 Task: Look for space in Matsumoto, Japan from 3rd August, 2023 to 17th August, 2023 for 3 adults, 1 child in price range Rs.3000 to Rs.15000. Place can be entire place with 3 bedrooms having 4 beds and 2 bathrooms. Property type can be house, flat, guest house. Booking option can be shelf check-in. Required host language is English.
Action: Mouse moved to (427, 104)
Screenshot: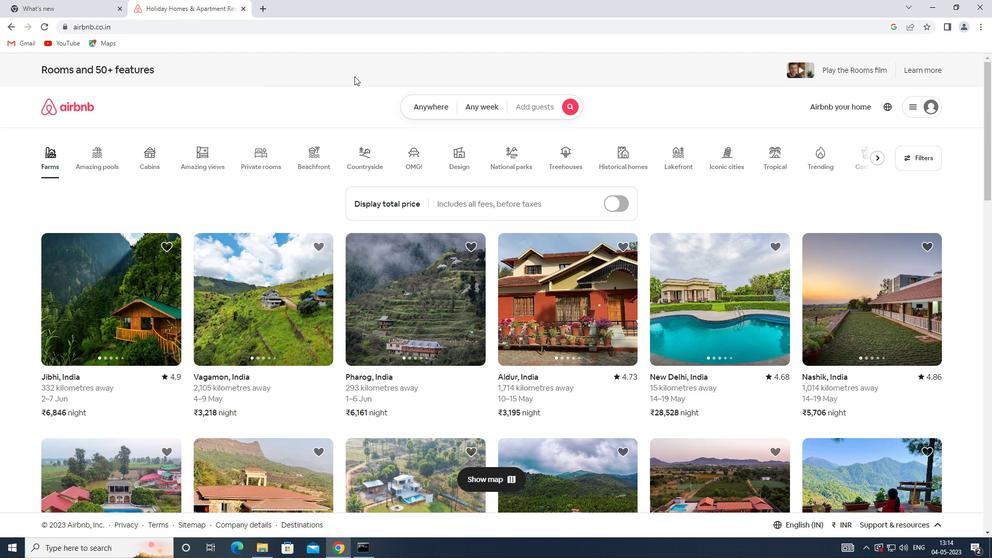 
Action: Mouse pressed left at (427, 104)
Screenshot: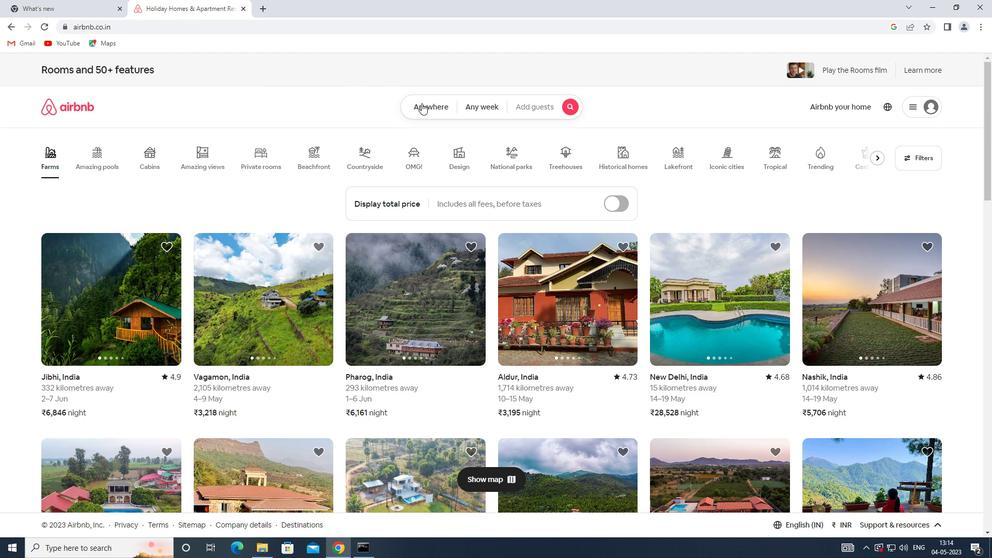 
Action: Mouse moved to (368, 137)
Screenshot: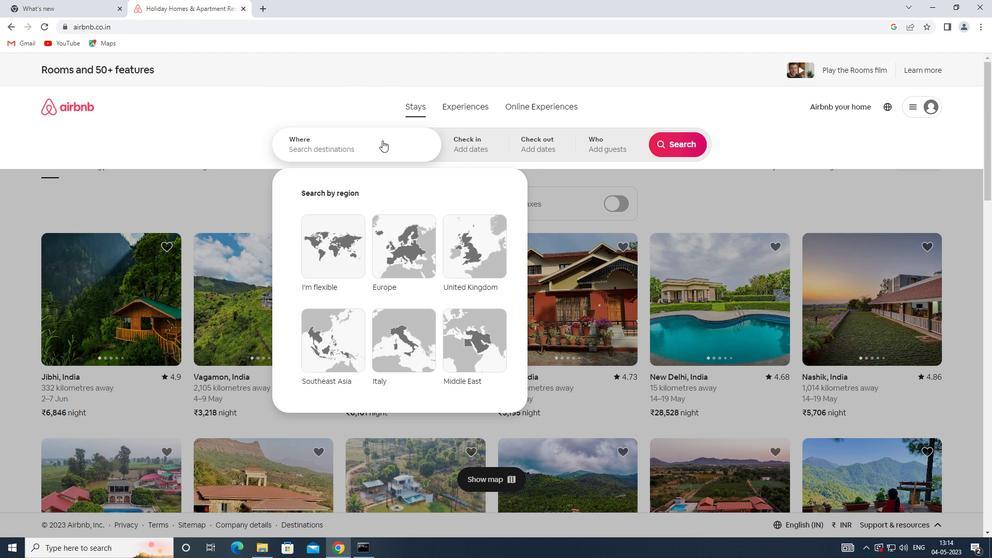 
Action: Mouse pressed left at (368, 137)
Screenshot: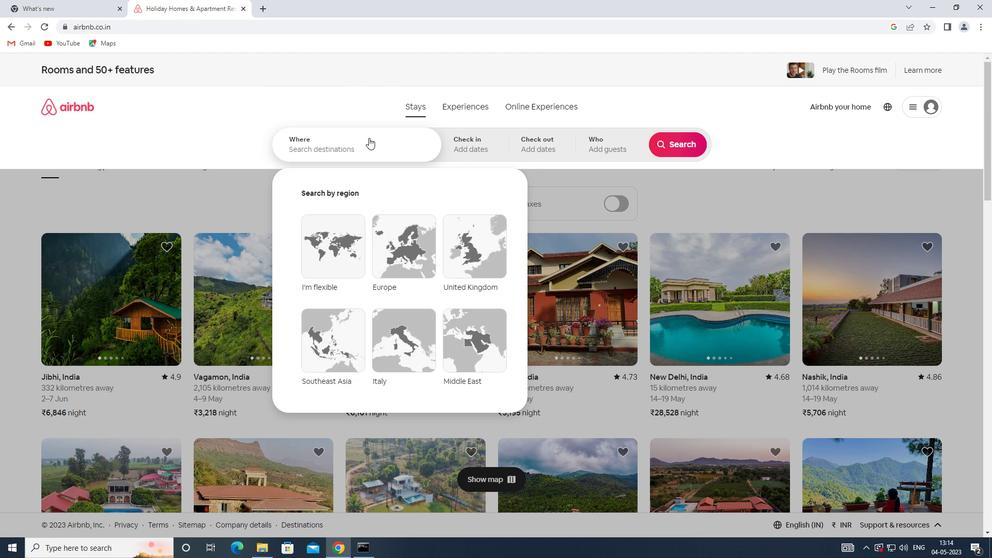 
Action: Key pressed <Key.shift>MATSUMOTO,<Key.shift>JAPAN
Screenshot: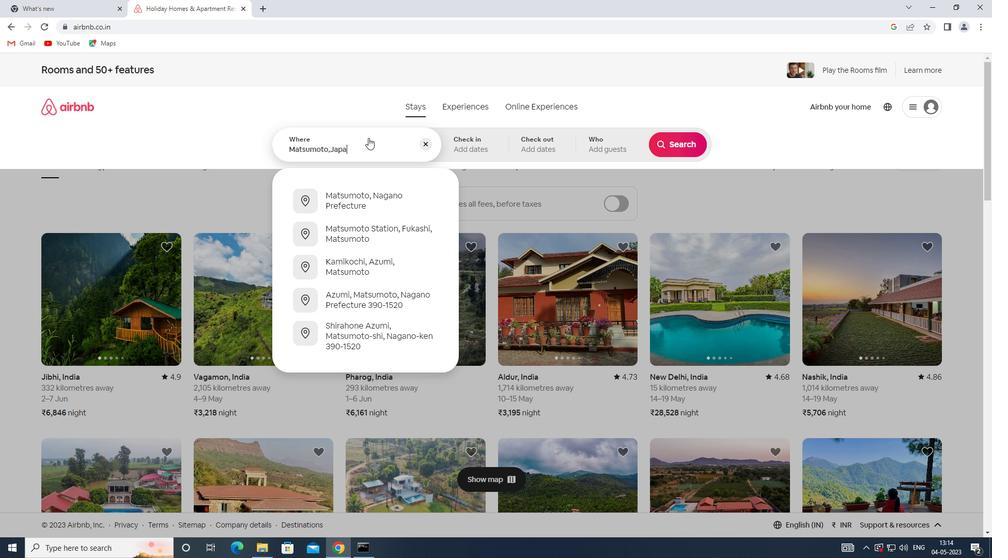 
Action: Mouse moved to (468, 142)
Screenshot: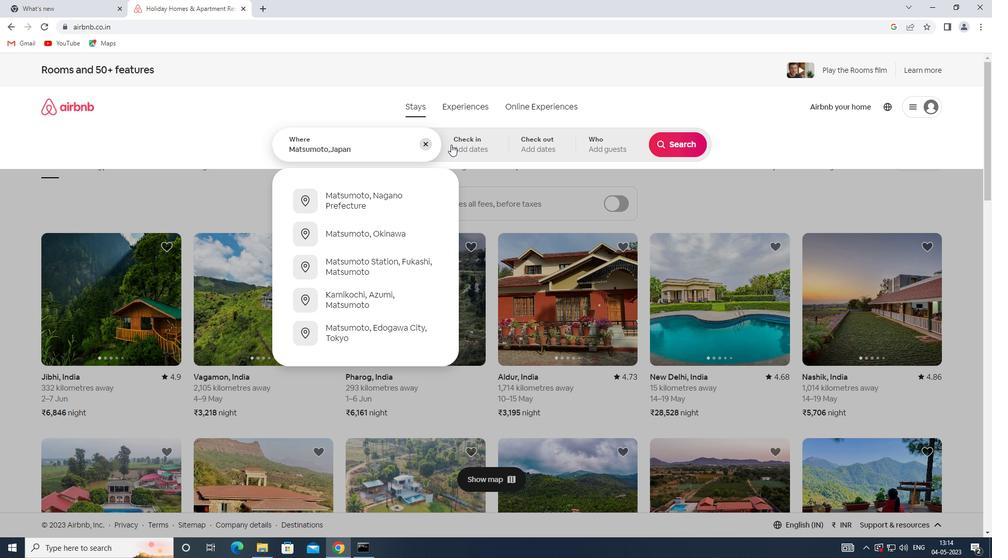 
Action: Mouse pressed left at (468, 142)
Screenshot: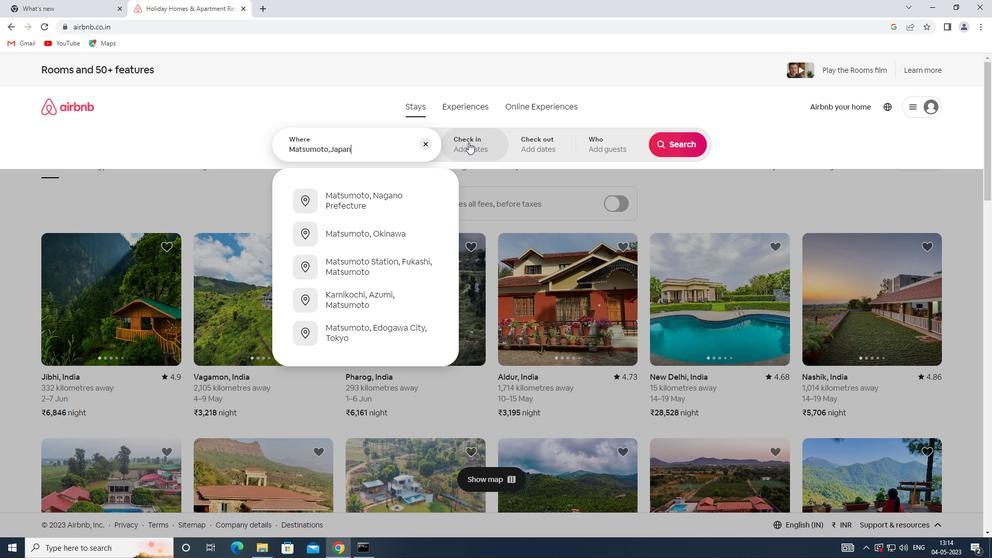 
Action: Mouse moved to (669, 227)
Screenshot: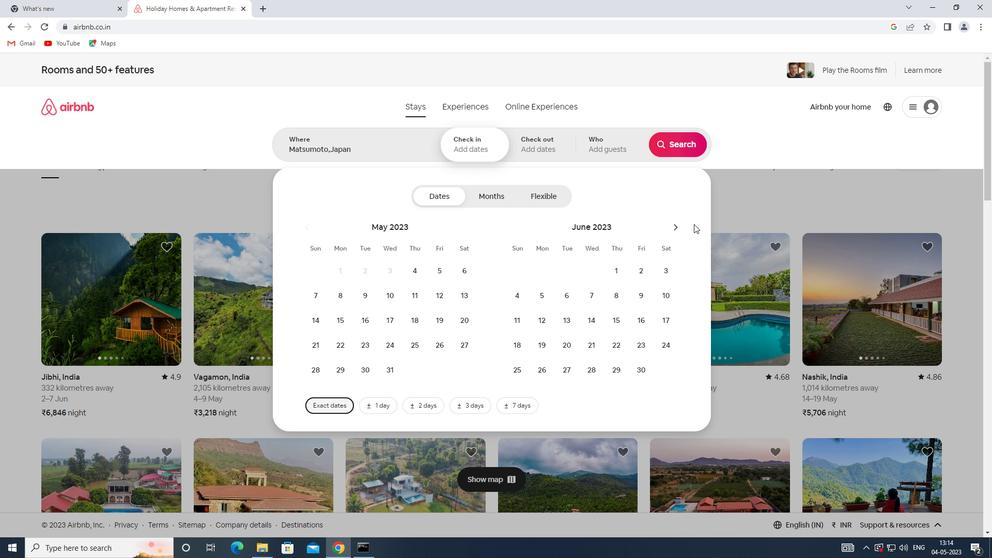 
Action: Mouse pressed left at (669, 227)
Screenshot: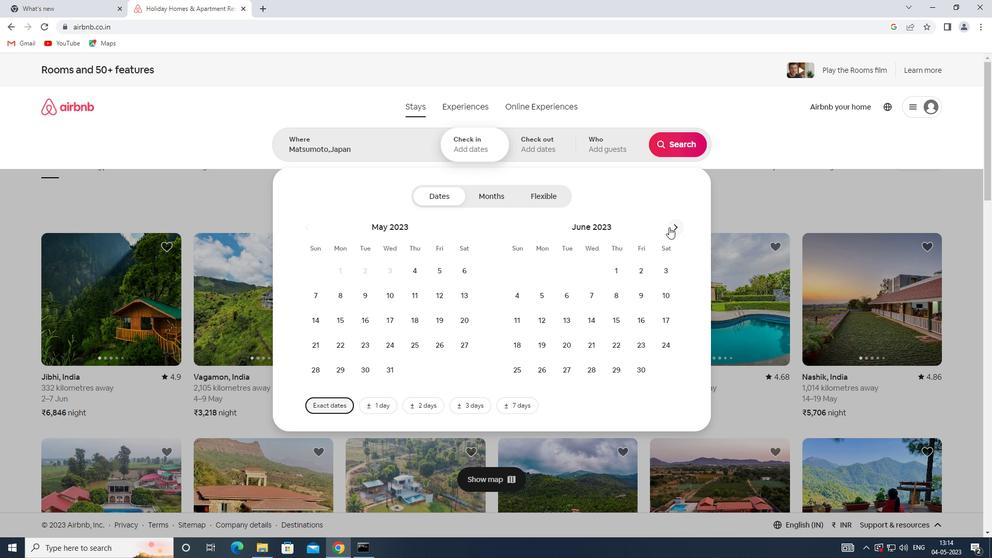
Action: Mouse pressed left at (669, 227)
Screenshot: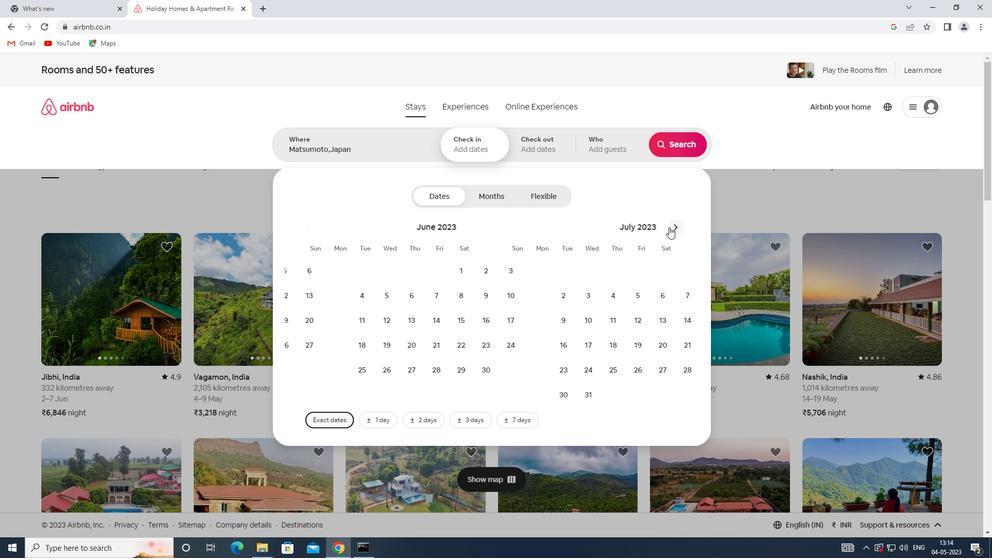 
Action: Mouse moved to (624, 272)
Screenshot: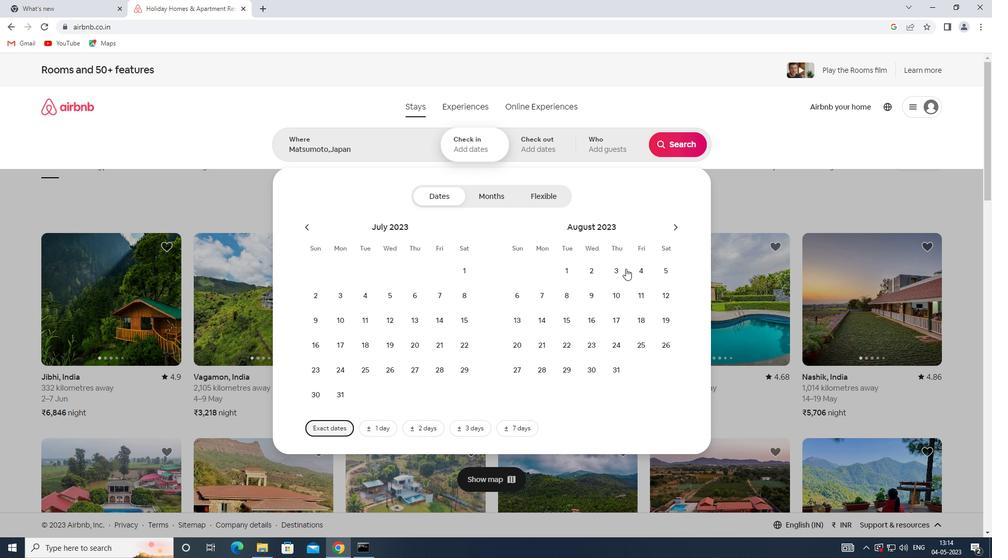 
Action: Mouse pressed left at (624, 272)
Screenshot: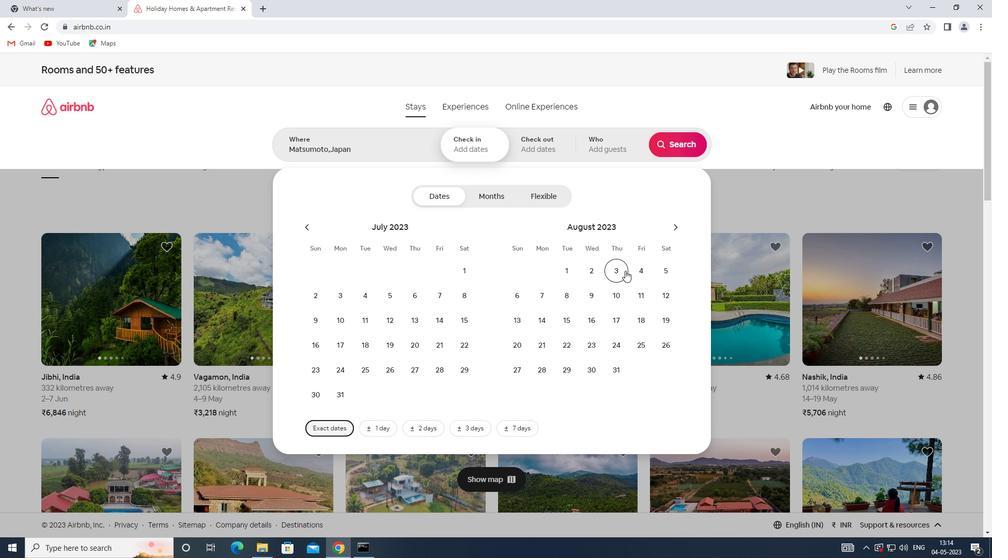 
Action: Mouse moved to (615, 318)
Screenshot: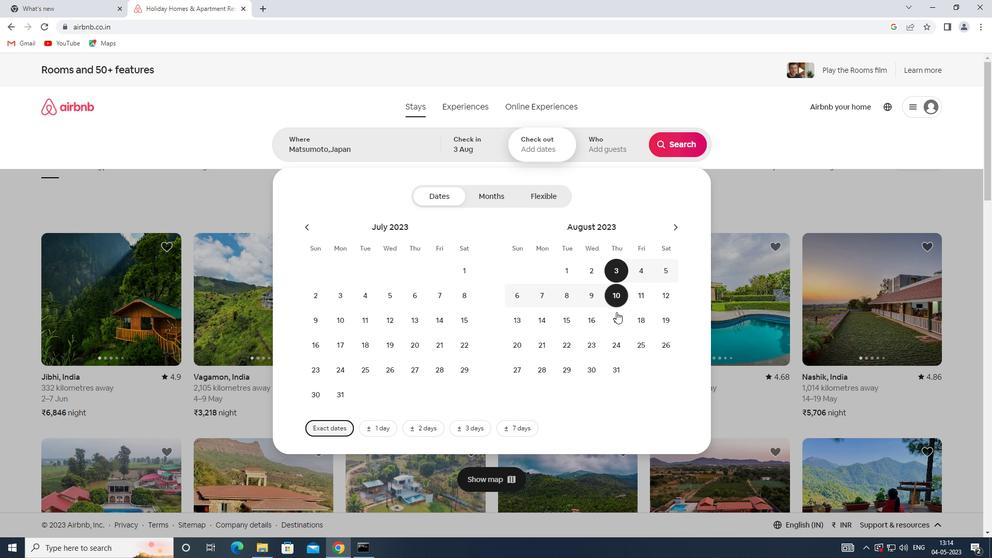 
Action: Mouse pressed left at (615, 318)
Screenshot: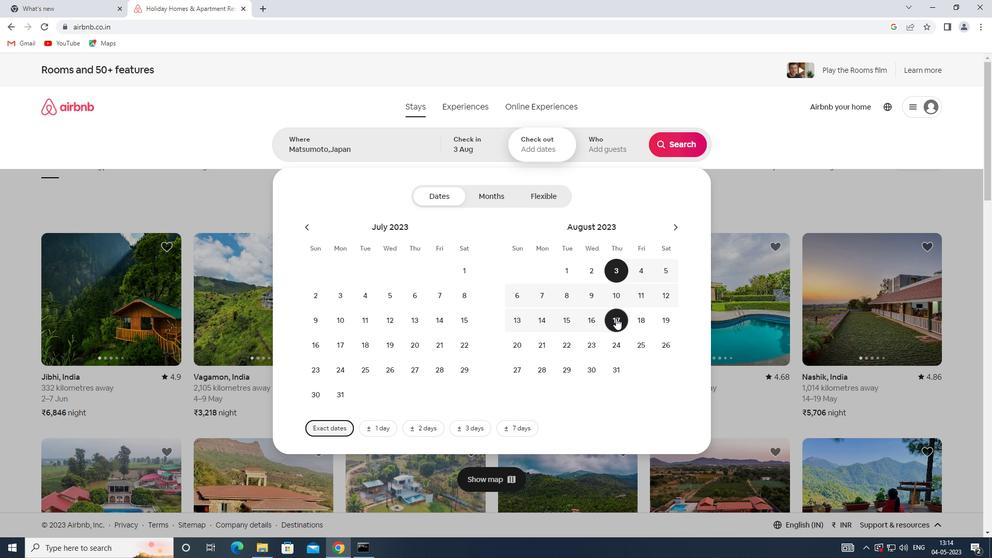 
Action: Mouse moved to (633, 156)
Screenshot: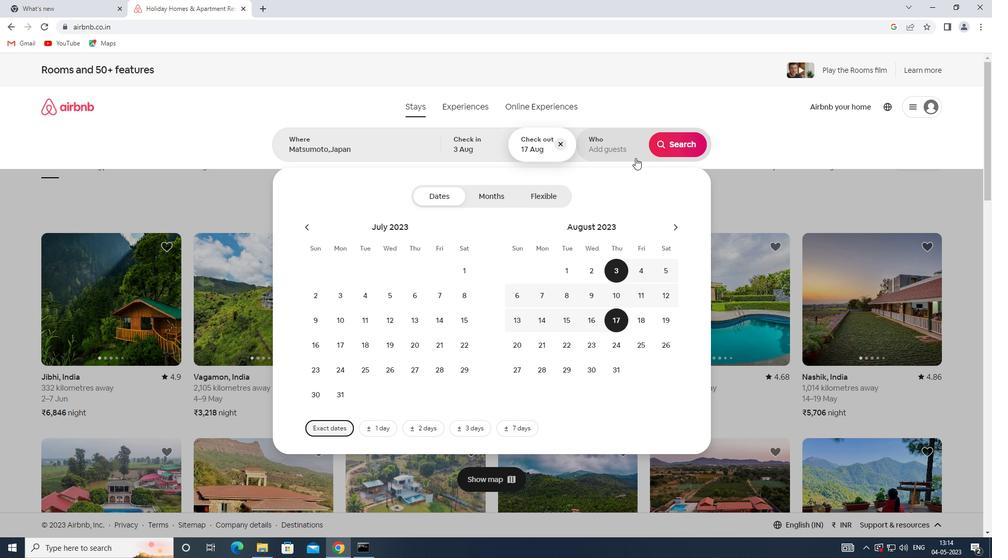 
Action: Mouse pressed left at (633, 156)
Screenshot: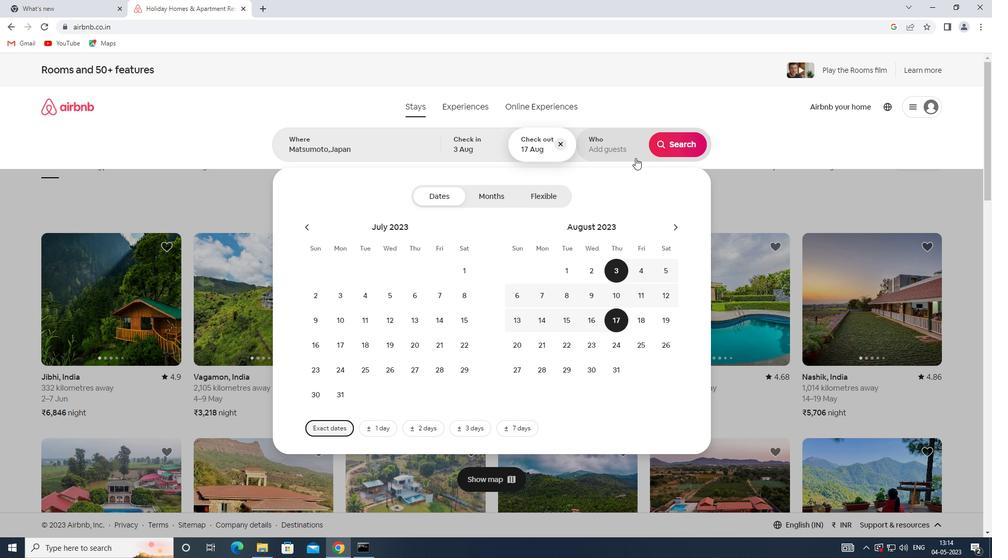 
Action: Mouse moved to (682, 199)
Screenshot: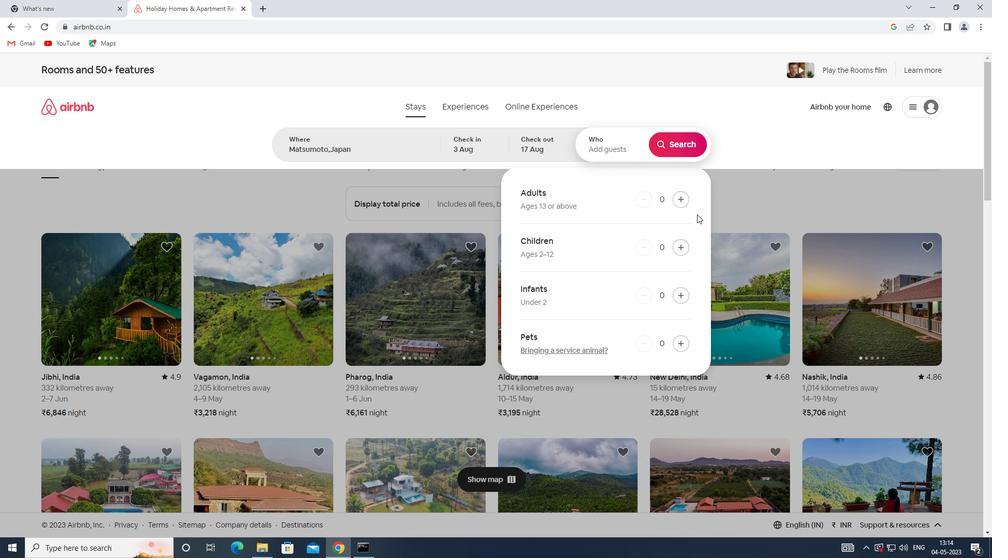 
Action: Mouse pressed left at (682, 199)
Screenshot: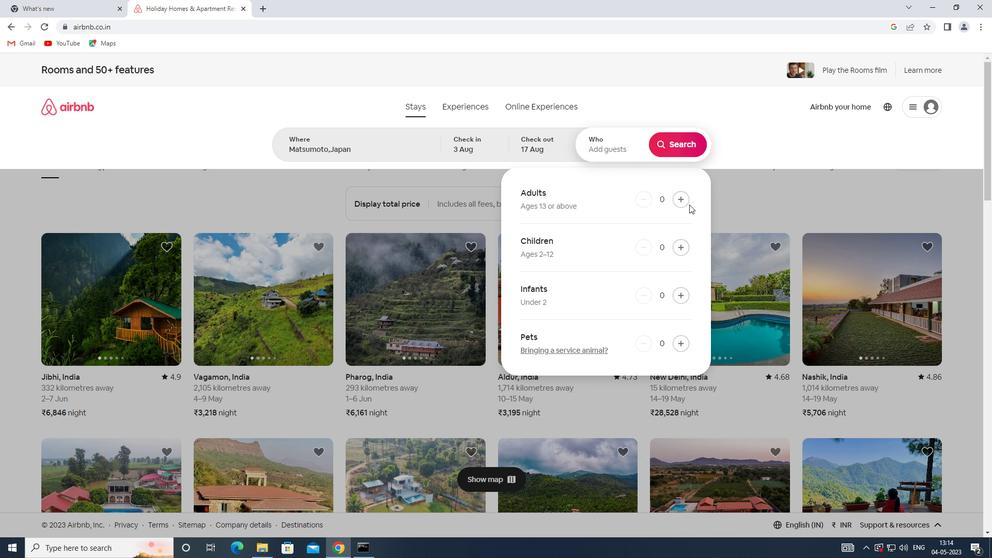
Action: Mouse pressed left at (682, 199)
Screenshot: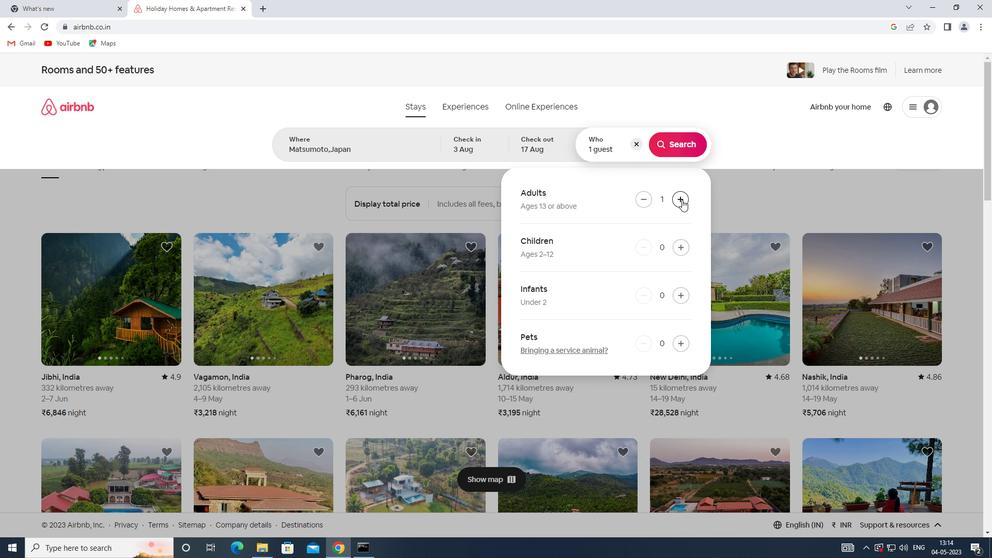 
Action: Mouse pressed left at (682, 199)
Screenshot: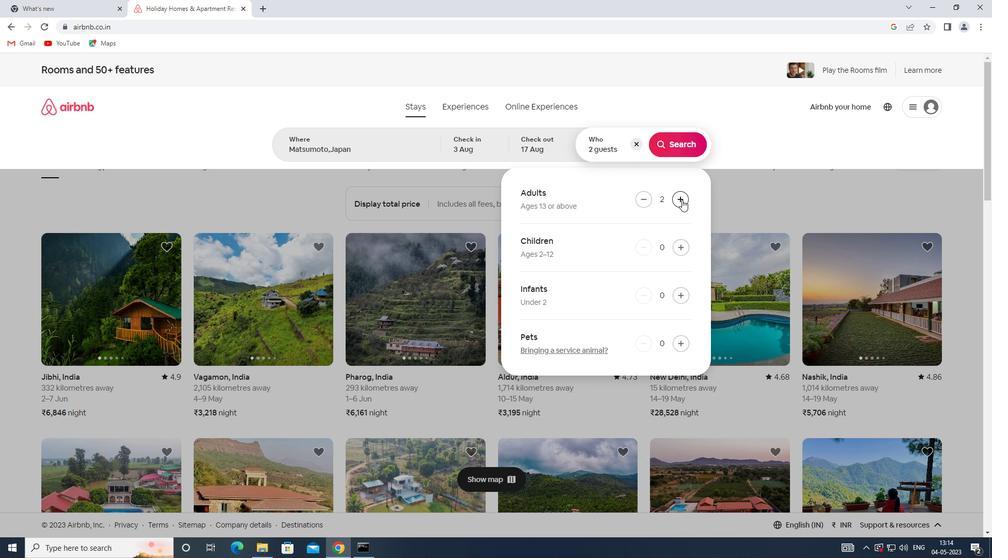 
Action: Mouse moved to (681, 241)
Screenshot: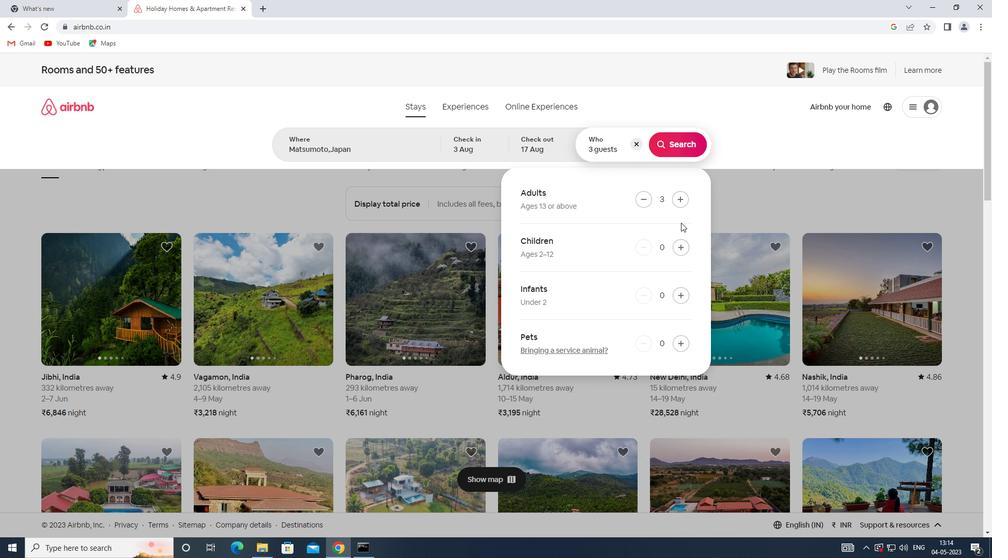 
Action: Mouse pressed left at (681, 241)
Screenshot: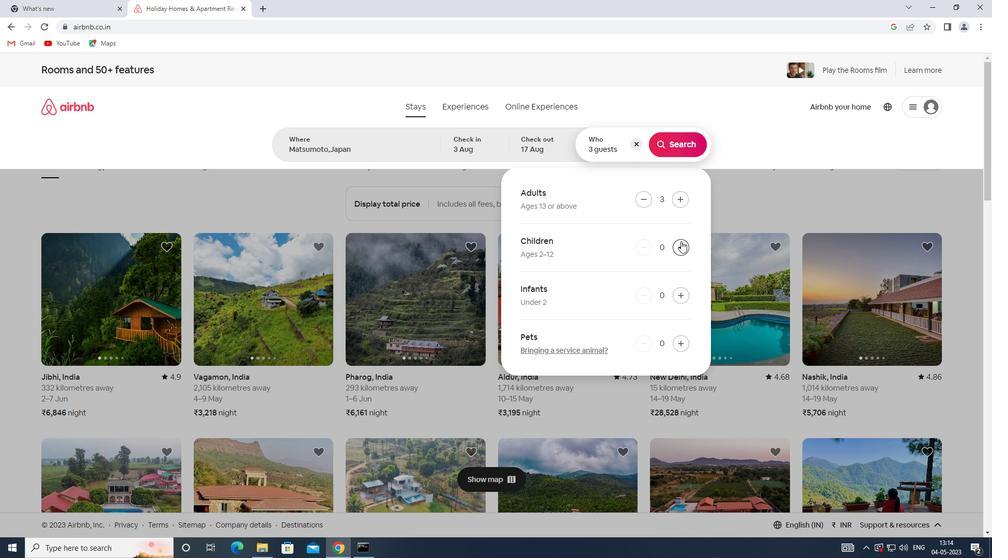 
Action: Mouse moved to (676, 148)
Screenshot: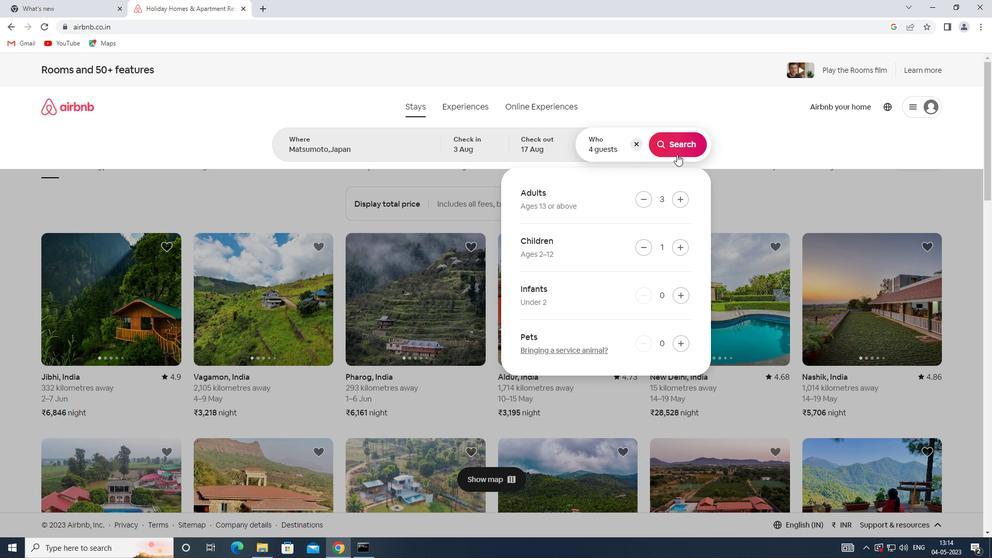 
Action: Mouse pressed left at (676, 148)
Screenshot: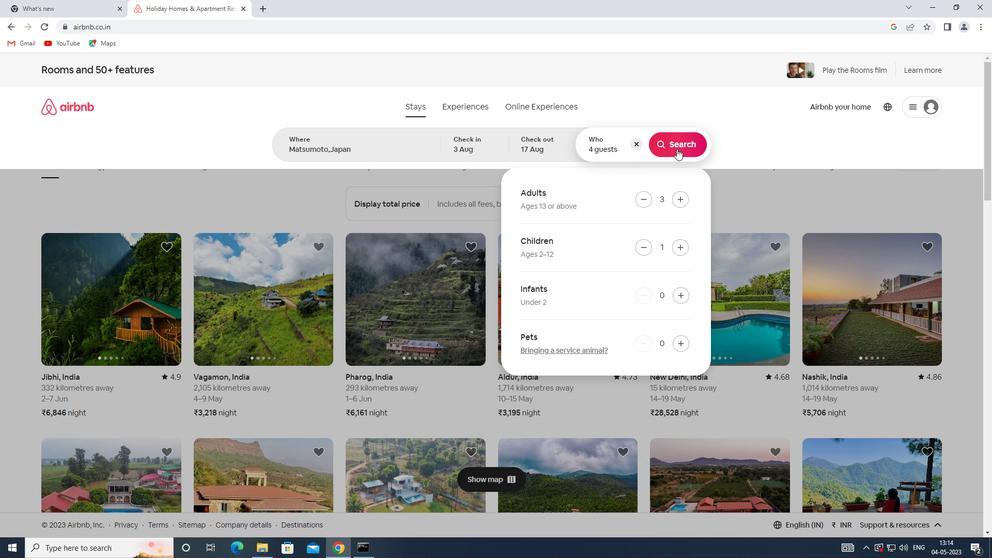 
Action: Mouse moved to (938, 117)
Screenshot: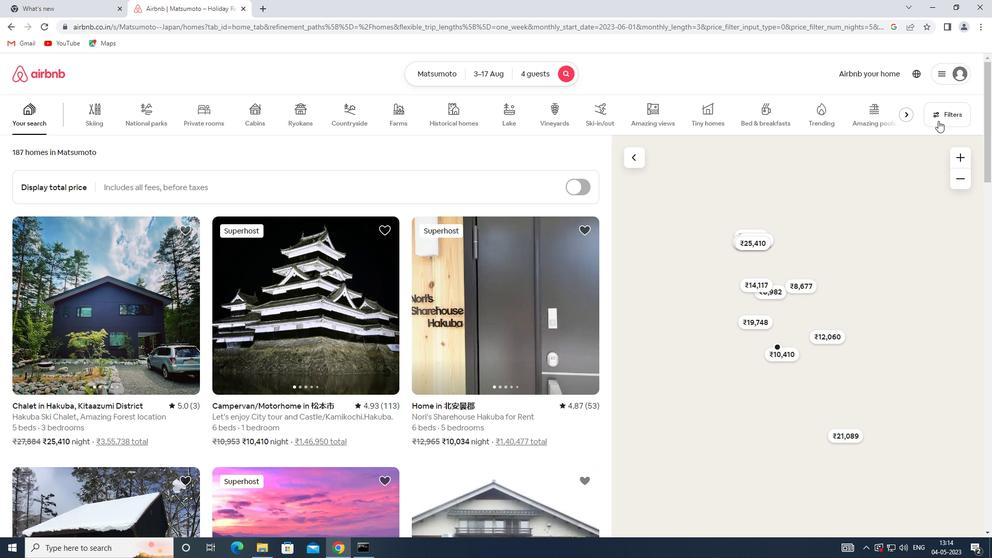 
Action: Mouse pressed left at (938, 117)
Screenshot: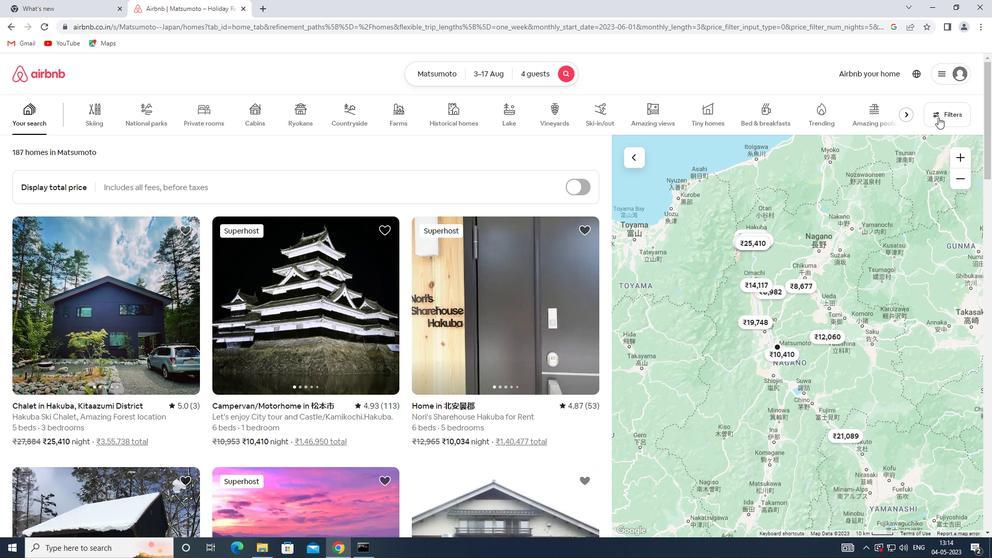 
Action: Mouse moved to (373, 251)
Screenshot: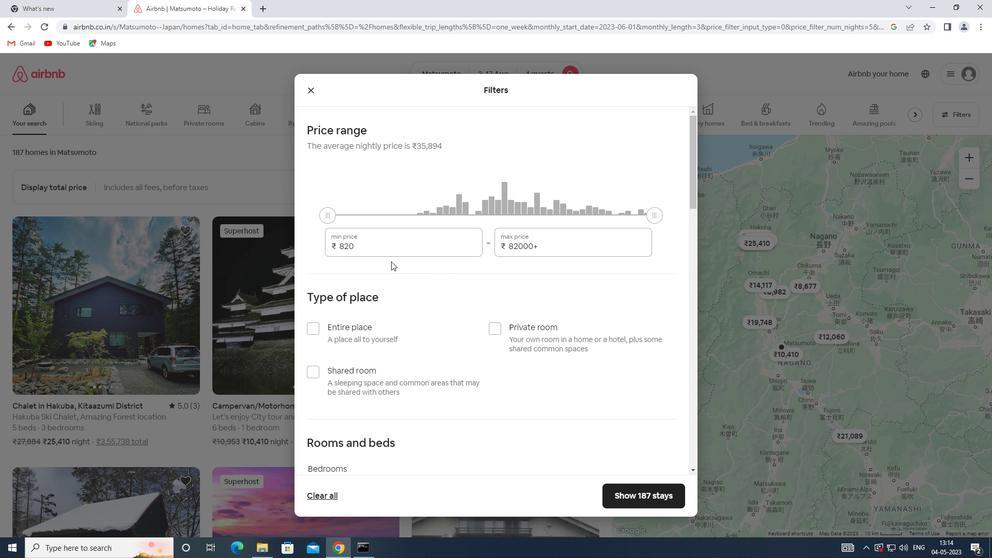 
Action: Mouse pressed left at (373, 251)
Screenshot: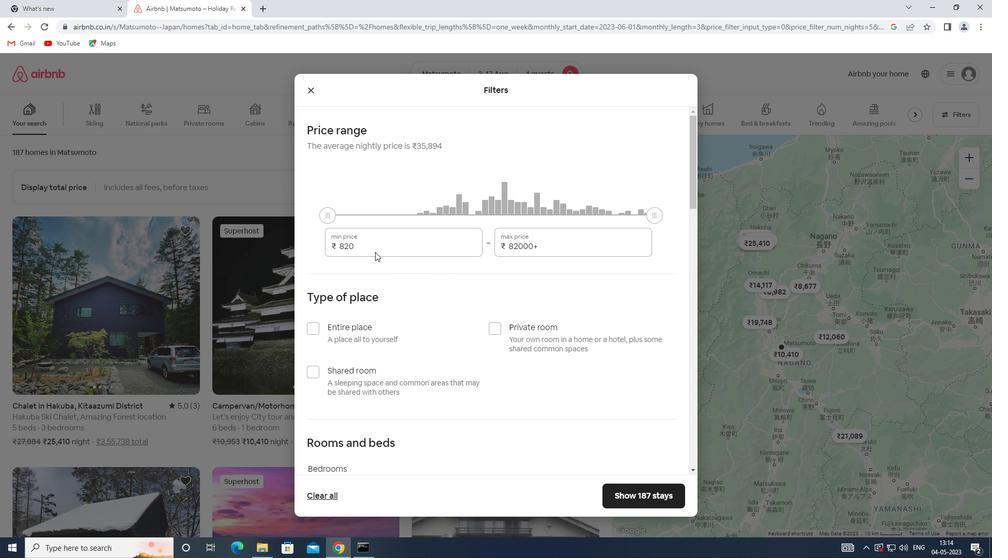 
Action: Mouse moved to (372, 247)
Screenshot: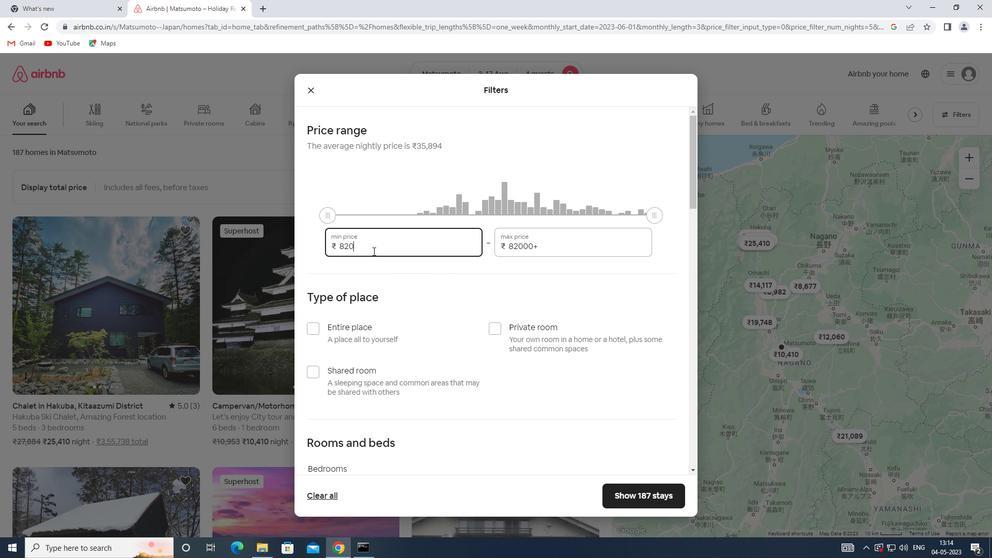 
Action: Mouse pressed left at (372, 247)
Screenshot: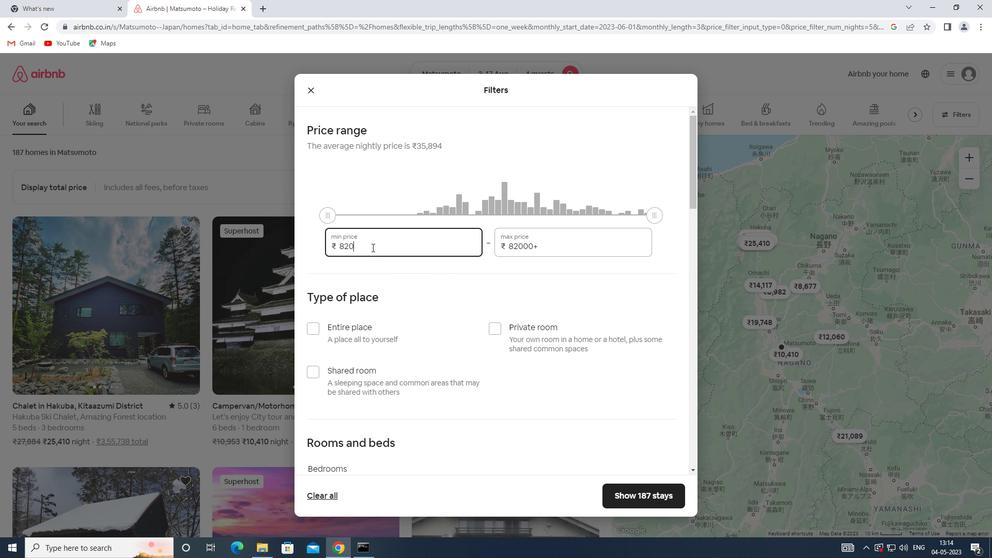
Action: Mouse moved to (321, 247)
Screenshot: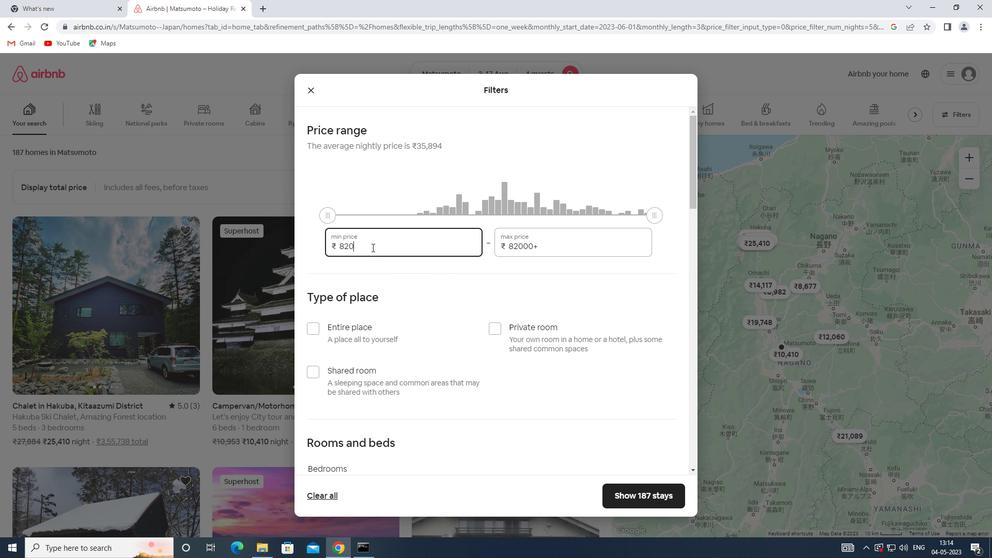 
Action: Key pressed 3000
Screenshot: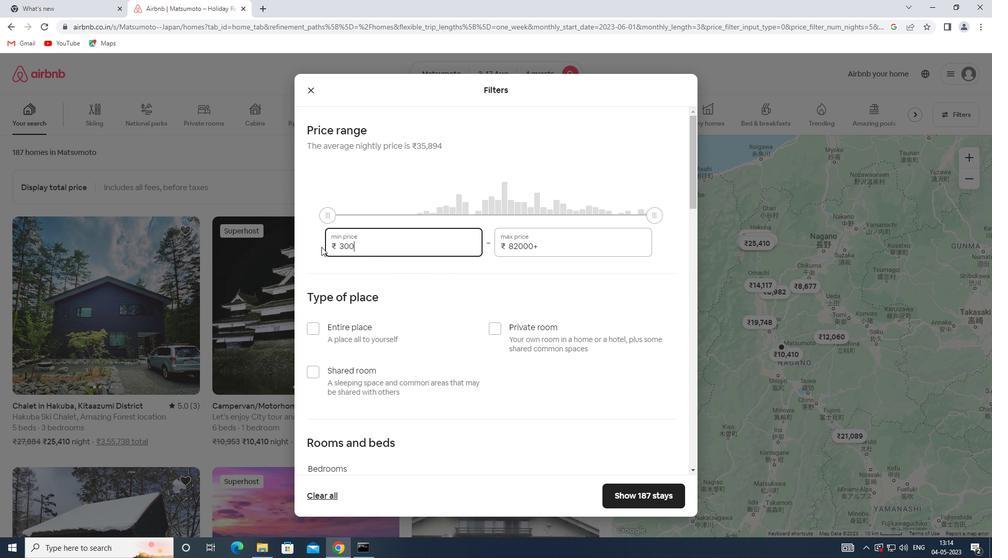 
Action: Mouse moved to (537, 243)
Screenshot: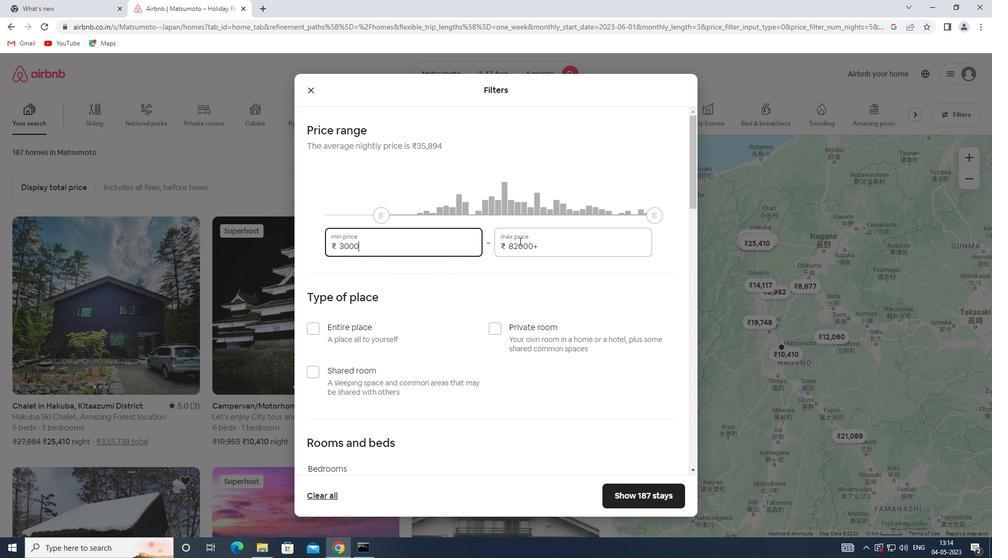 
Action: Mouse pressed left at (537, 243)
Screenshot: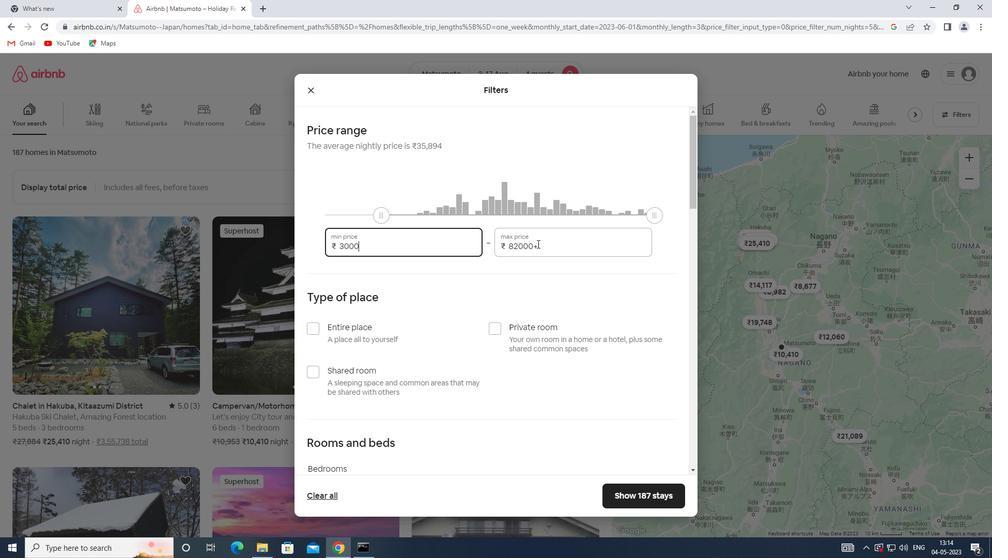 
Action: Mouse moved to (493, 248)
Screenshot: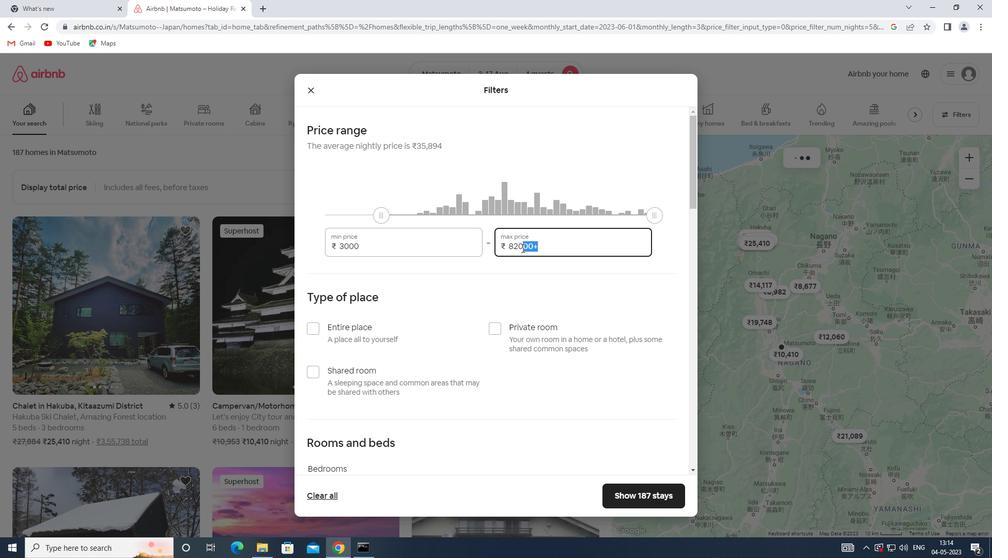 
Action: Key pressed 15000
Screenshot: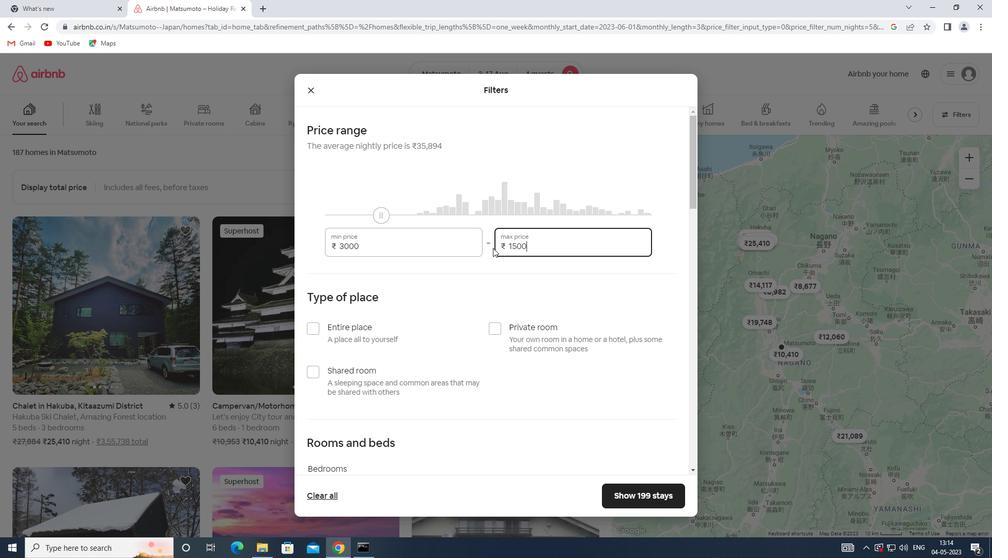 
Action: Mouse scrolled (493, 247) with delta (0, 0)
Screenshot: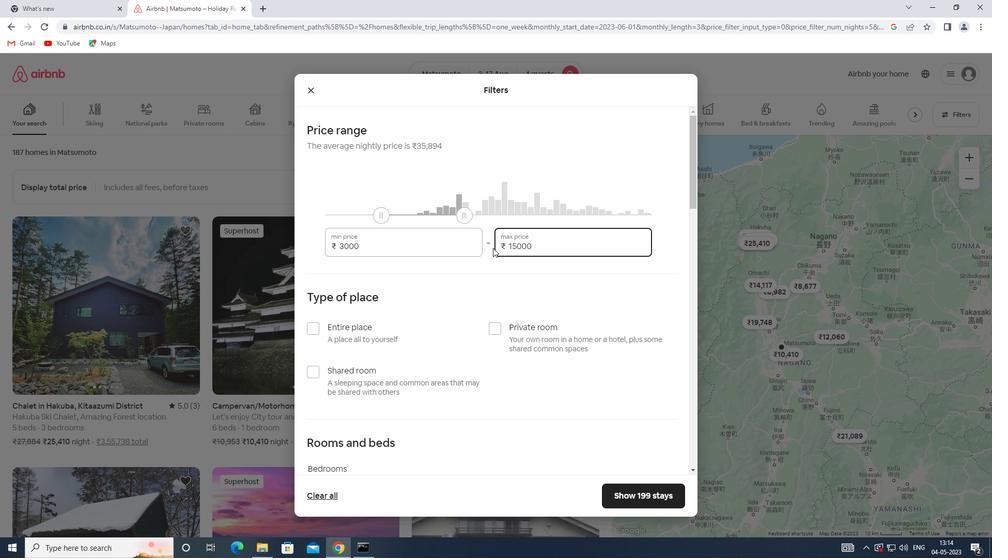 
Action: Mouse moved to (337, 281)
Screenshot: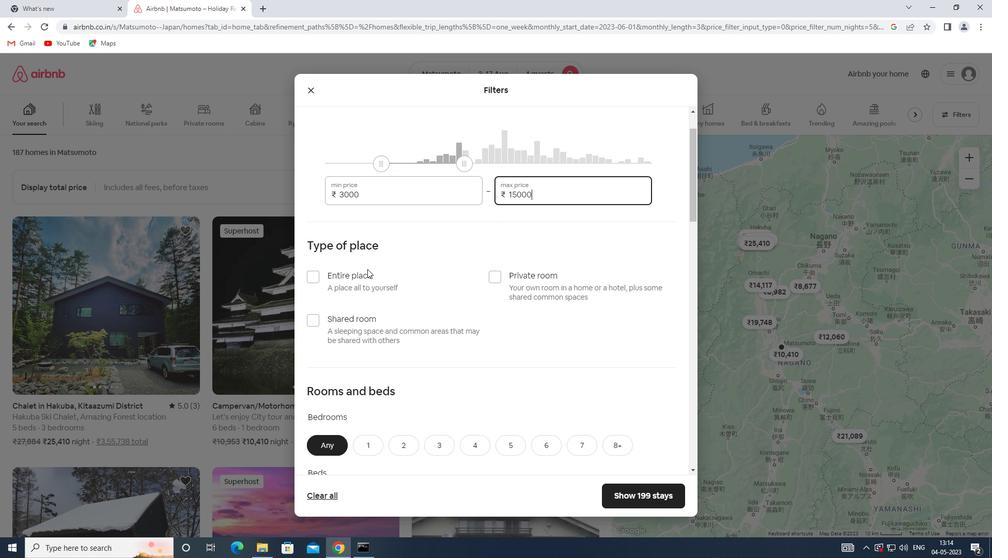 
Action: Mouse pressed left at (337, 281)
Screenshot: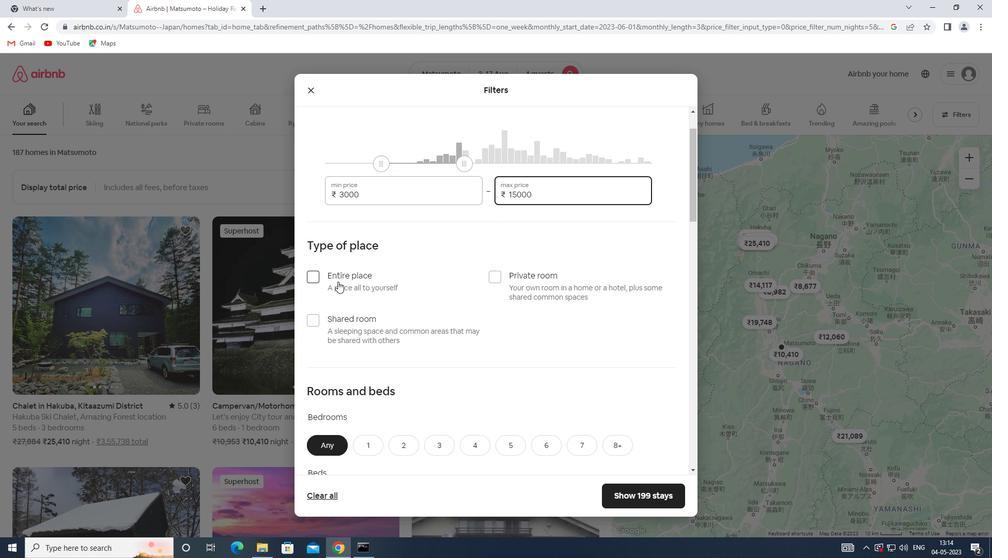 
Action: Mouse scrolled (337, 281) with delta (0, 0)
Screenshot: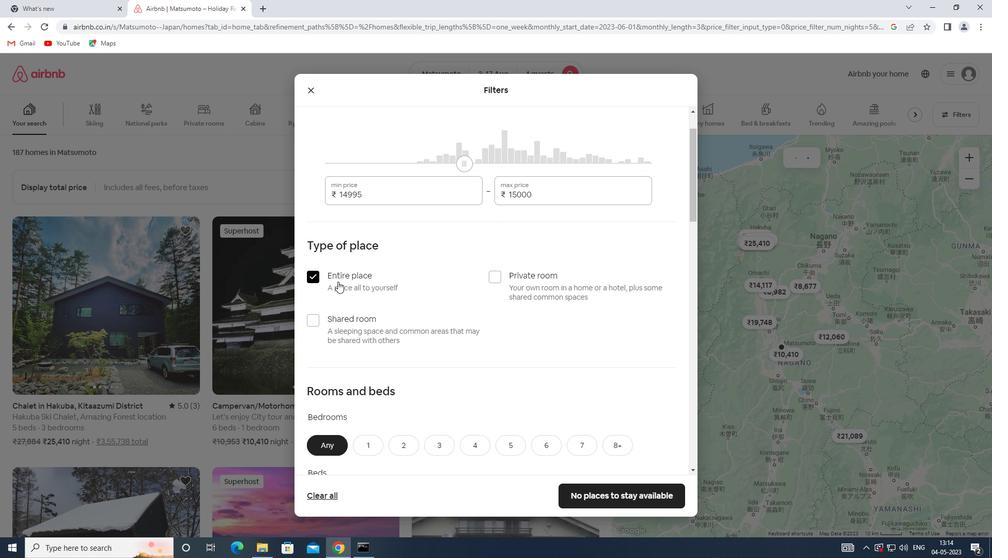 
Action: Mouse scrolled (337, 281) with delta (0, 0)
Screenshot: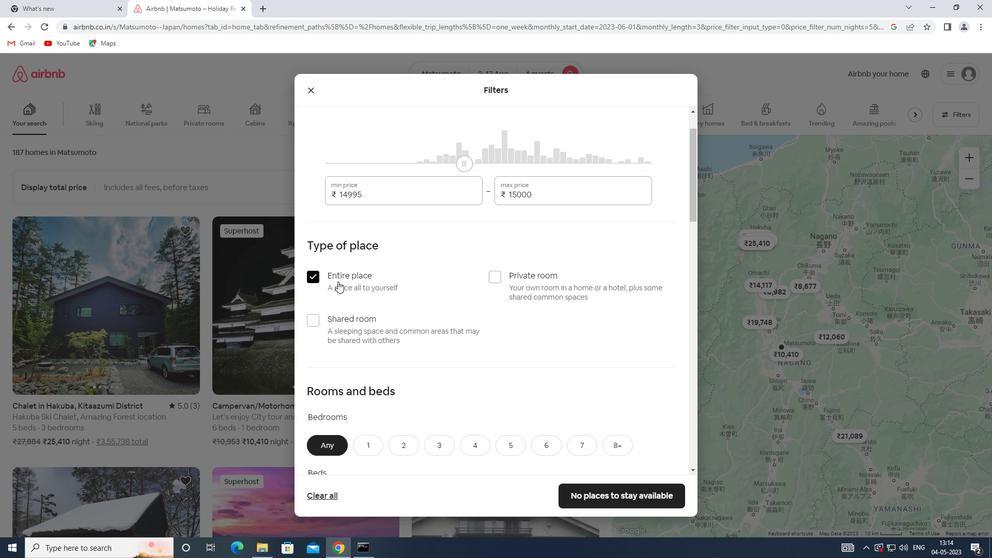 
Action: Mouse scrolled (337, 281) with delta (0, 0)
Screenshot: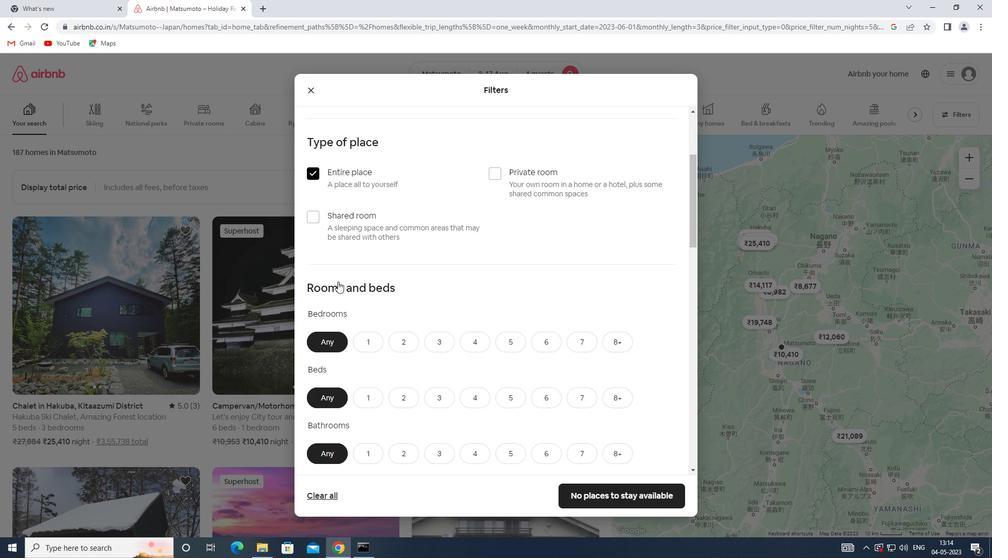 
Action: Mouse moved to (426, 289)
Screenshot: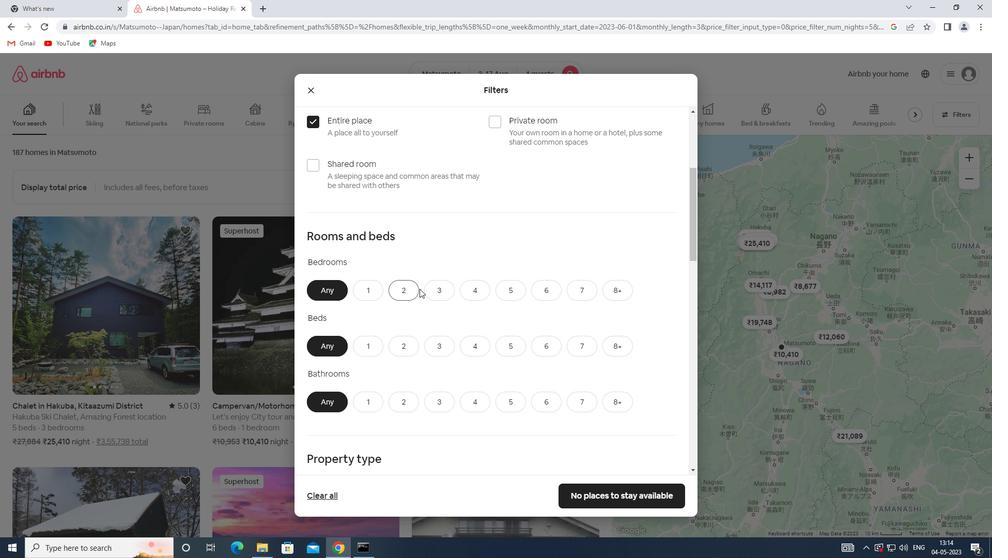 
Action: Mouse pressed left at (426, 289)
Screenshot: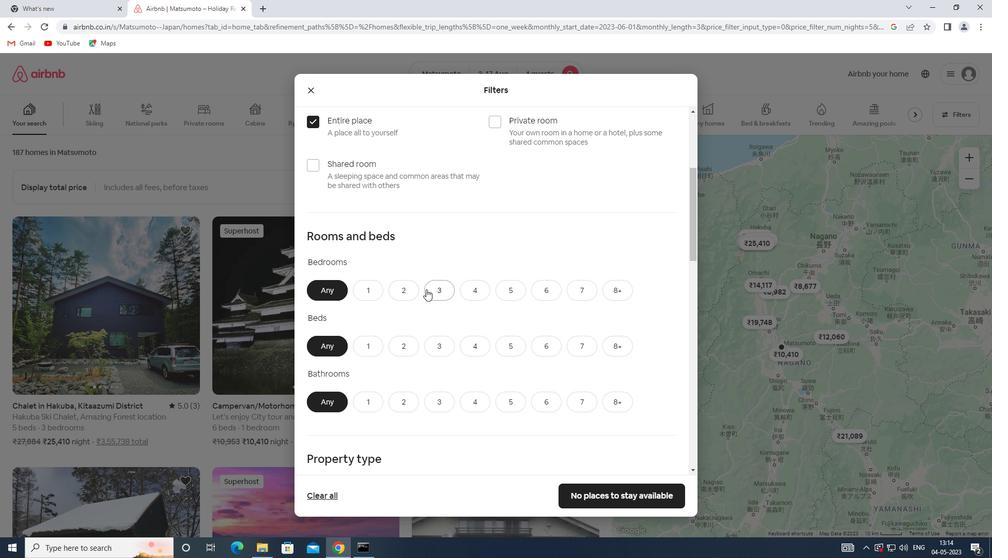 
Action: Mouse moved to (470, 350)
Screenshot: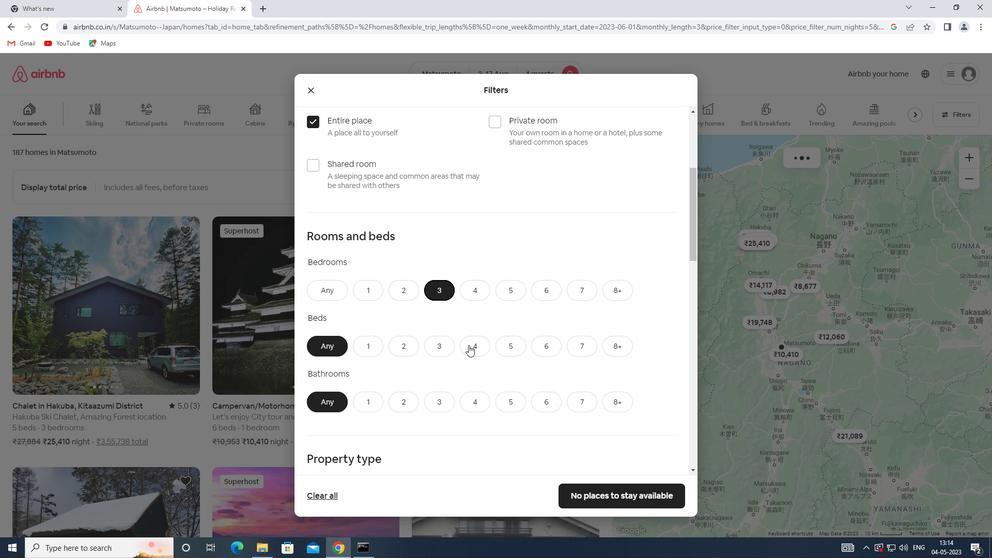
Action: Mouse pressed left at (470, 350)
Screenshot: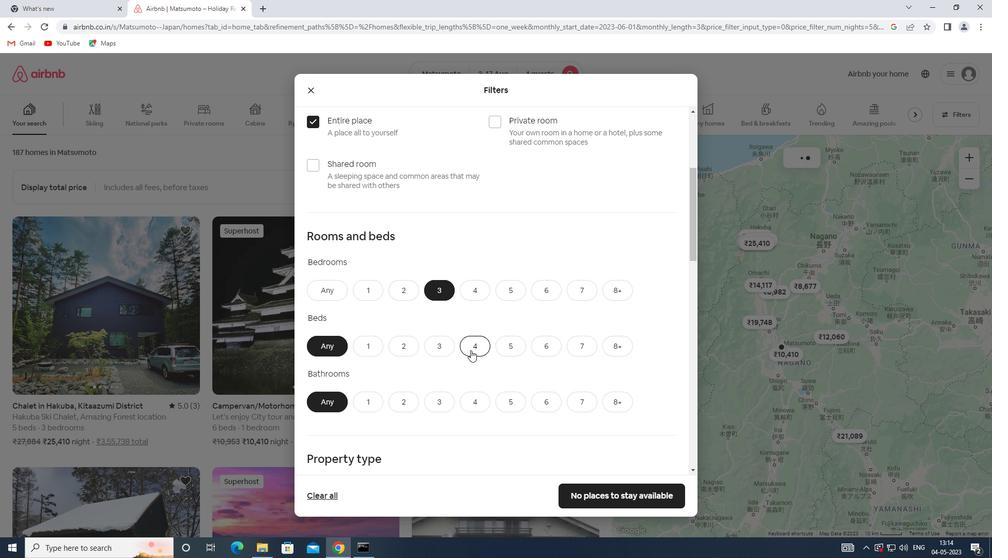 
Action: Mouse moved to (408, 404)
Screenshot: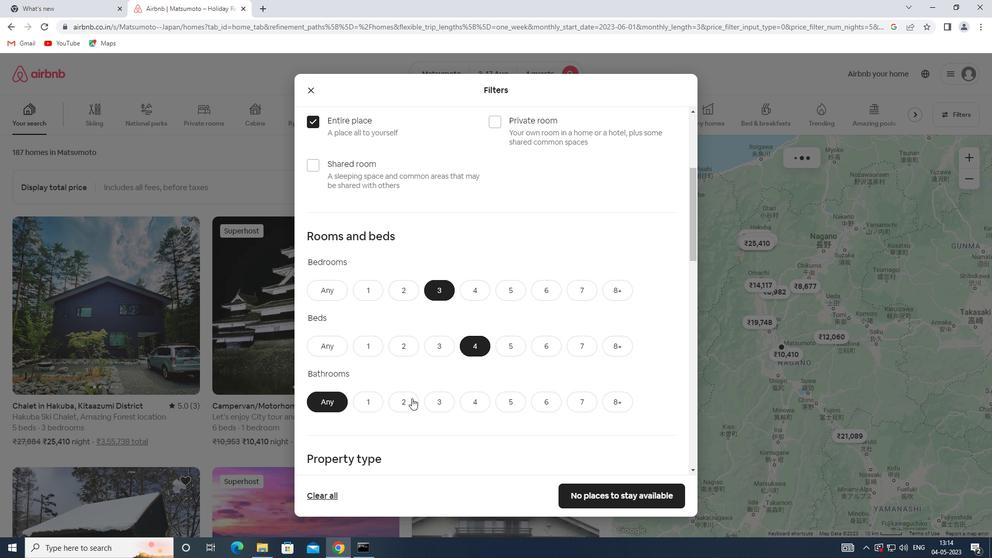 
Action: Mouse pressed left at (408, 404)
Screenshot: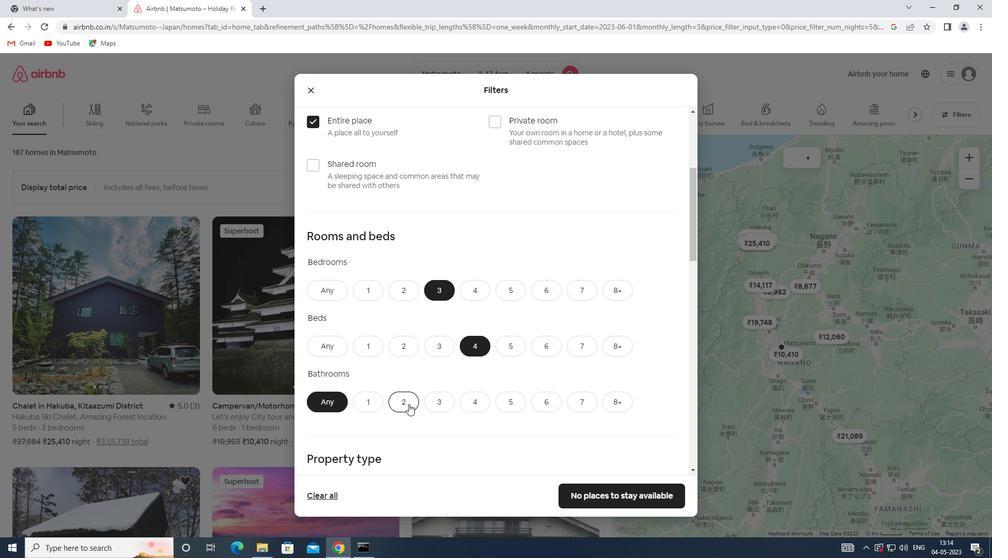 
Action: Mouse moved to (428, 376)
Screenshot: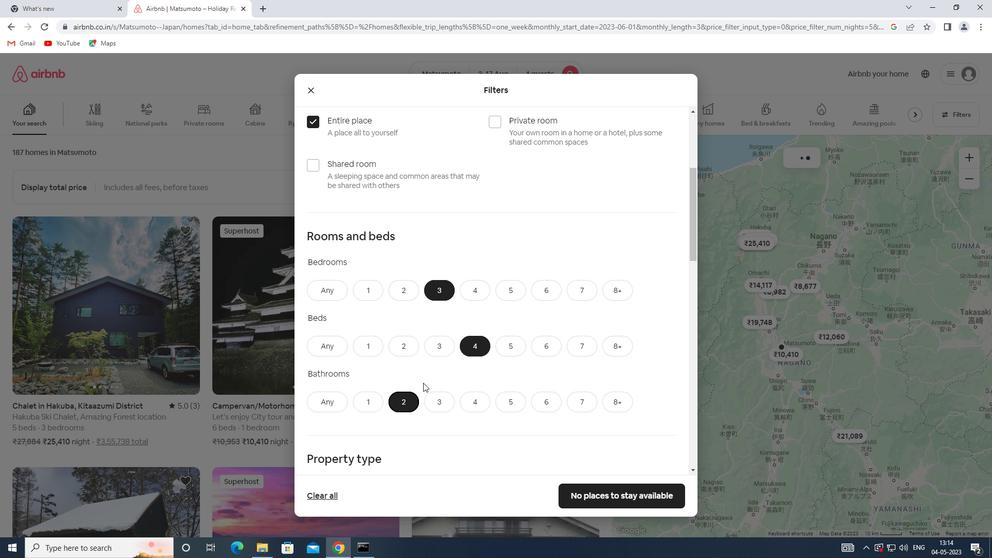 
Action: Mouse scrolled (428, 375) with delta (0, 0)
Screenshot: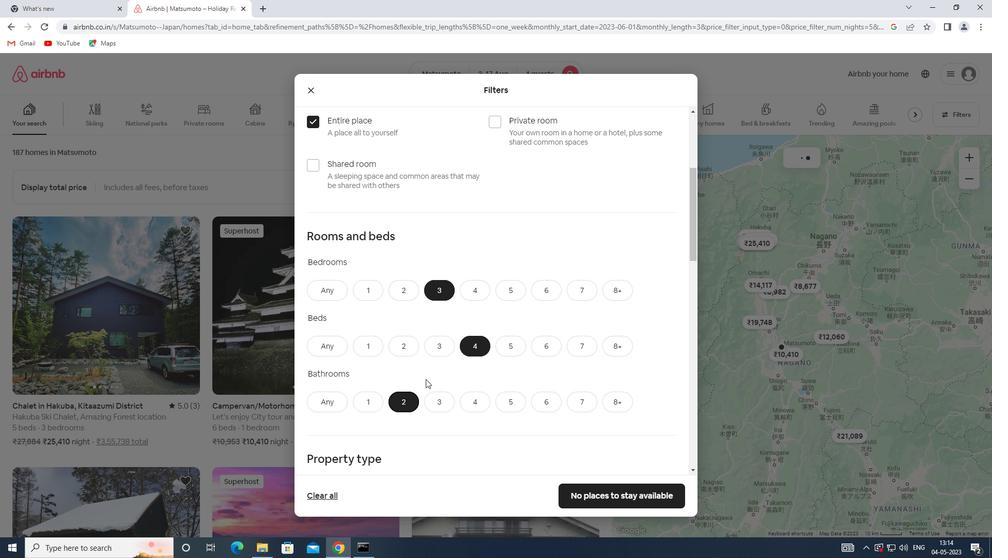 
Action: Mouse scrolled (428, 375) with delta (0, 0)
Screenshot: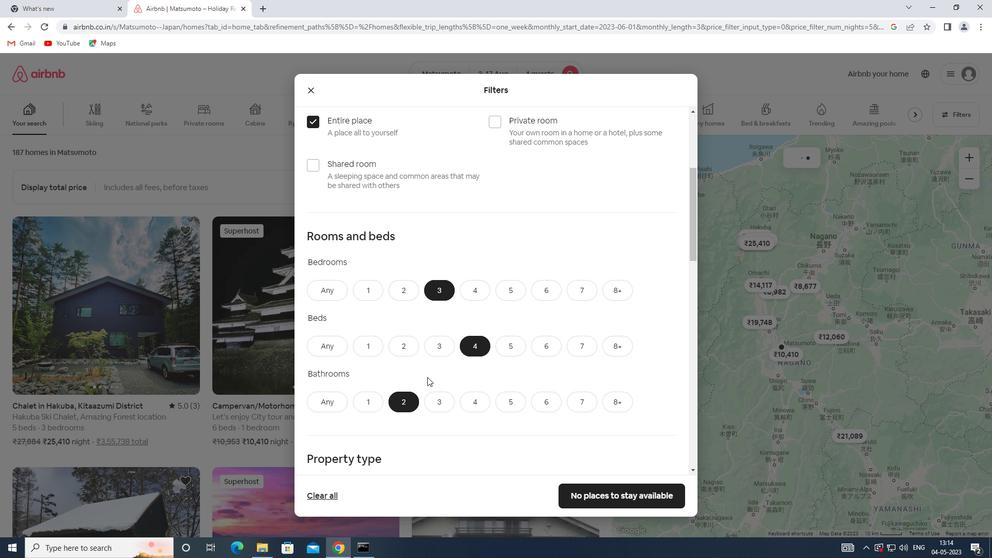 
Action: Mouse scrolled (428, 375) with delta (0, 0)
Screenshot: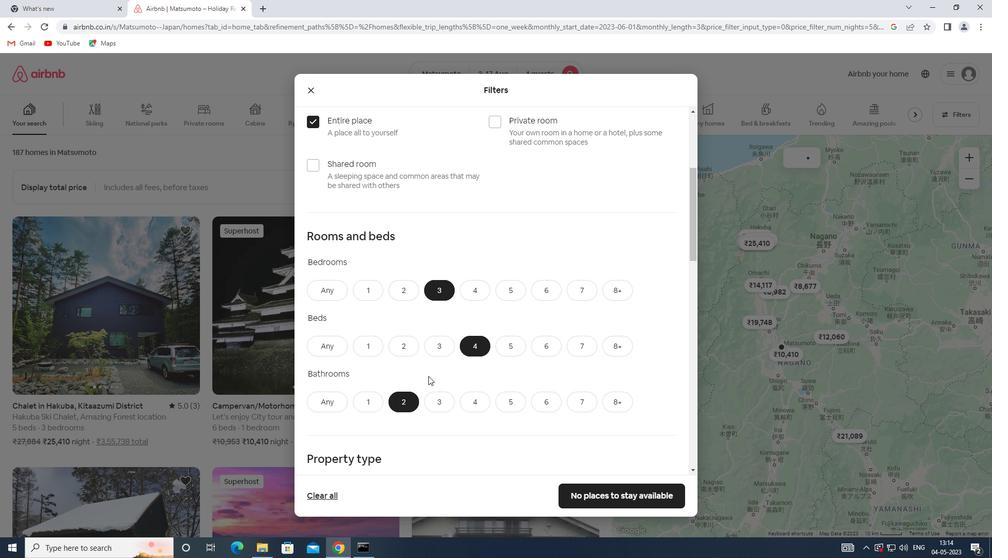
Action: Mouse scrolled (428, 375) with delta (0, 0)
Screenshot: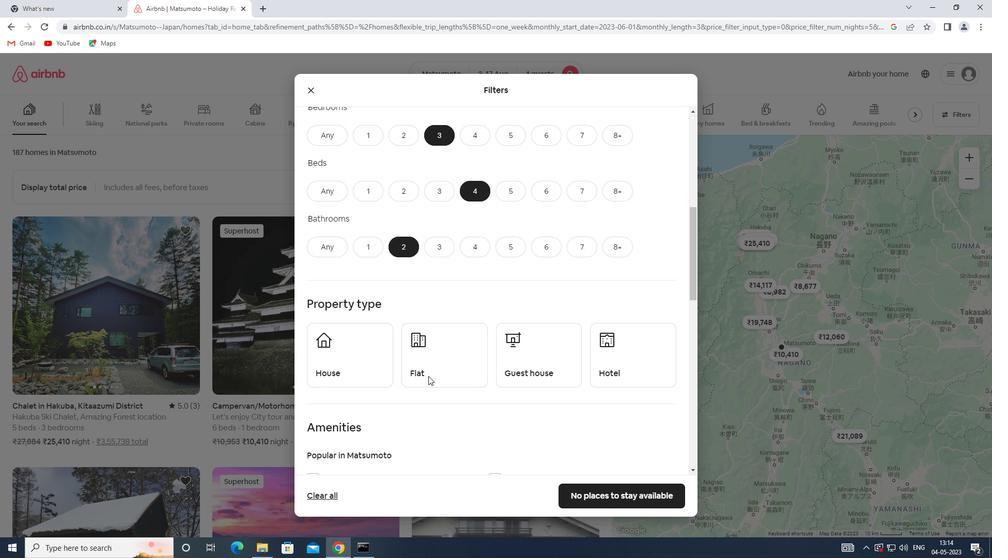 
Action: Mouse scrolled (428, 375) with delta (0, 0)
Screenshot: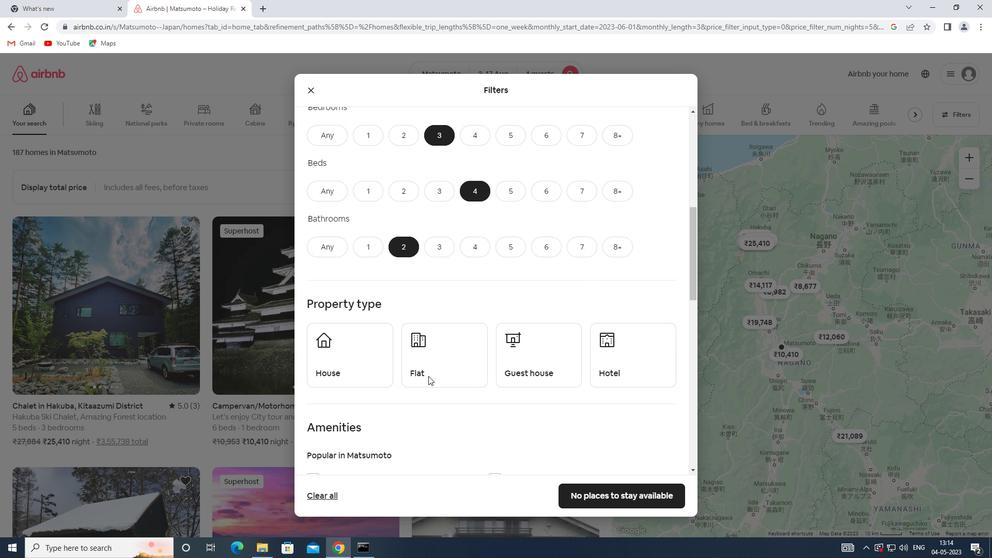 
Action: Mouse moved to (358, 241)
Screenshot: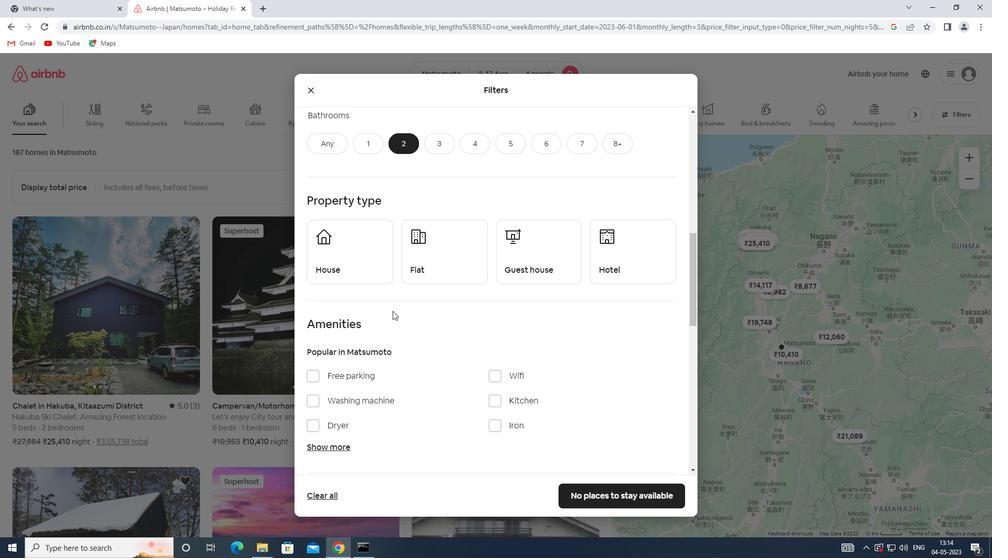 
Action: Mouse pressed left at (358, 241)
Screenshot: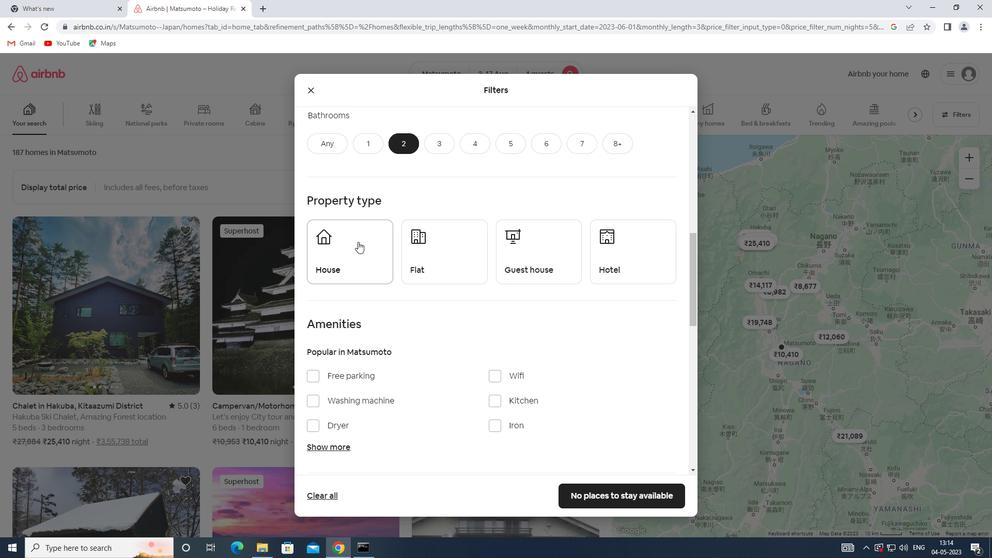 
Action: Mouse moved to (425, 257)
Screenshot: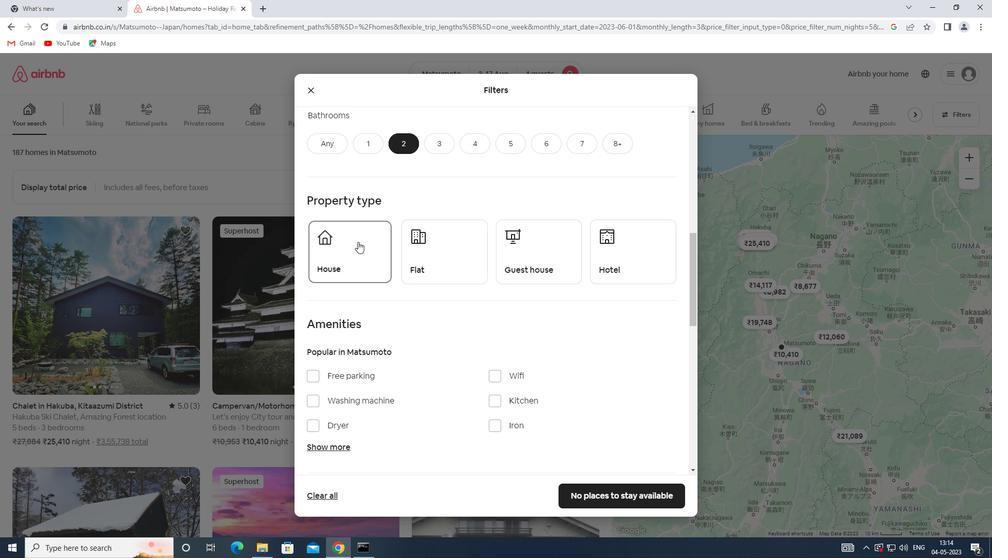 
Action: Mouse pressed left at (425, 257)
Screenshot: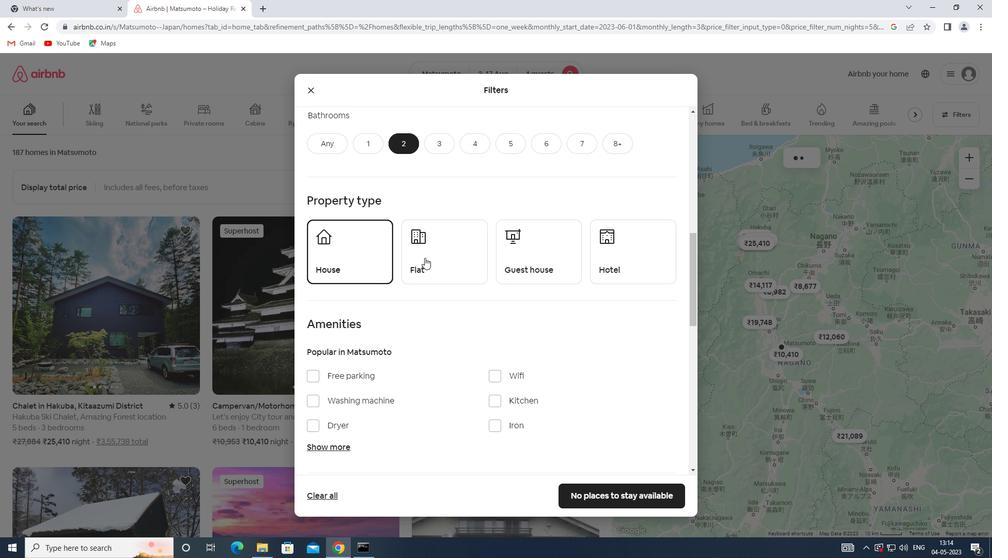 
Action: Mouse moved to (526, 264)
Screenshot: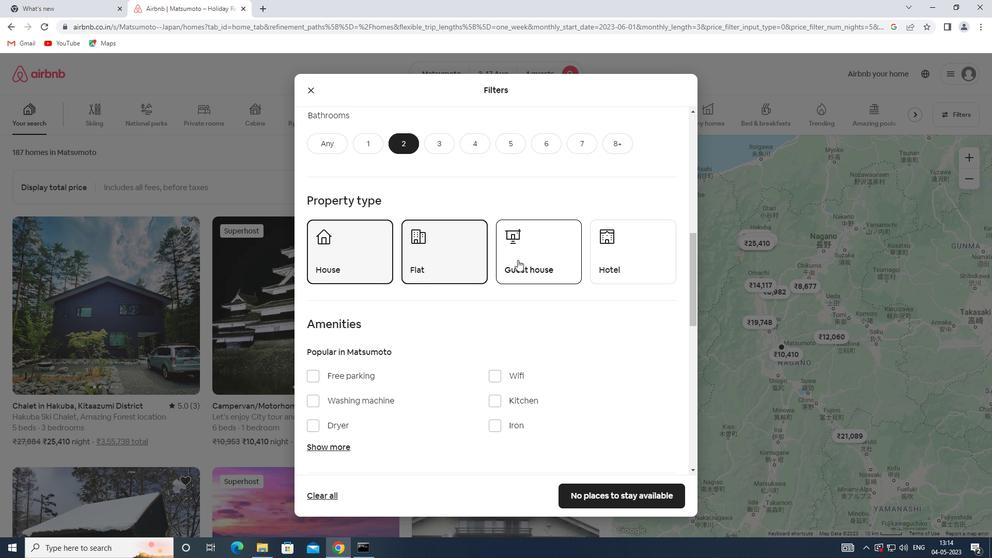 
Action: Mouse pressed left at (526, 264)
Screenshot: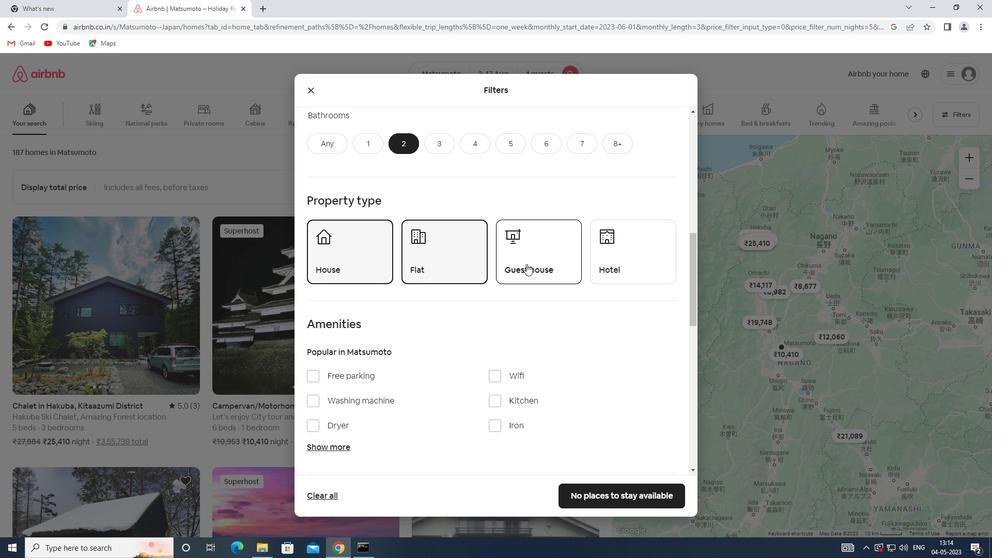 
Action: Mouse scrolled (526, 263) with delta (0, 0)
Screenshot: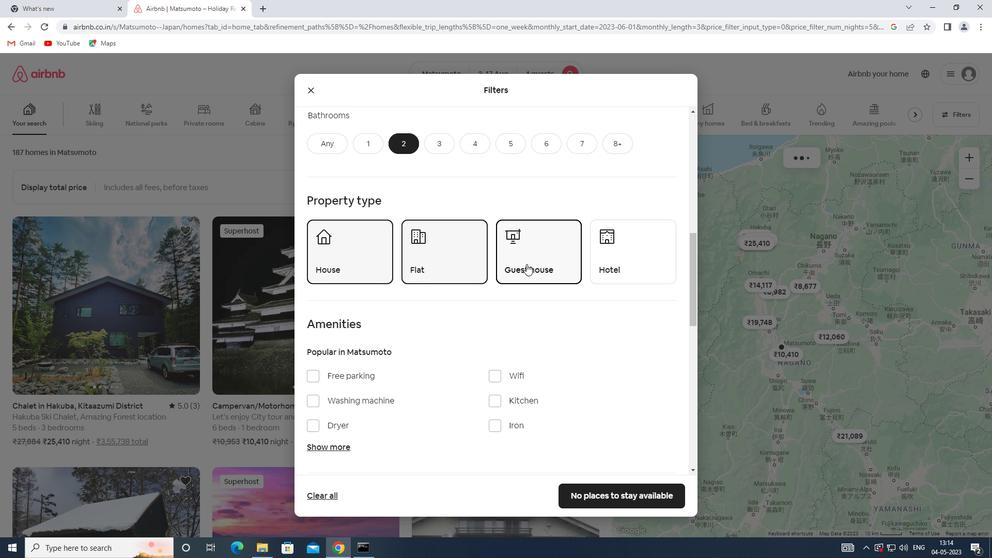 
Action: Mouse scrolled (526, 263) with delta (0, 0)
Screenshot: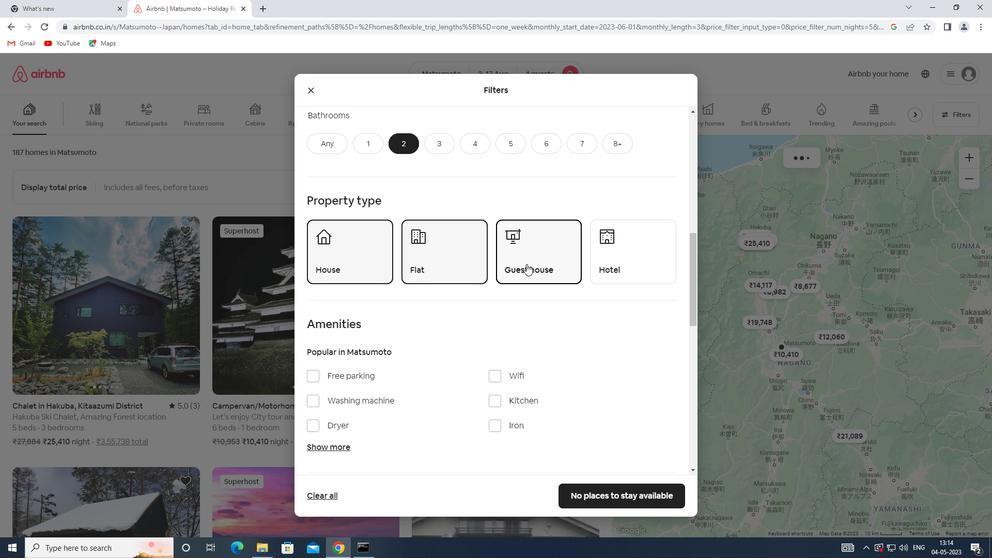 
Action: Mouse scrolled (526, 263) with delta (0, 0)
Screenshot: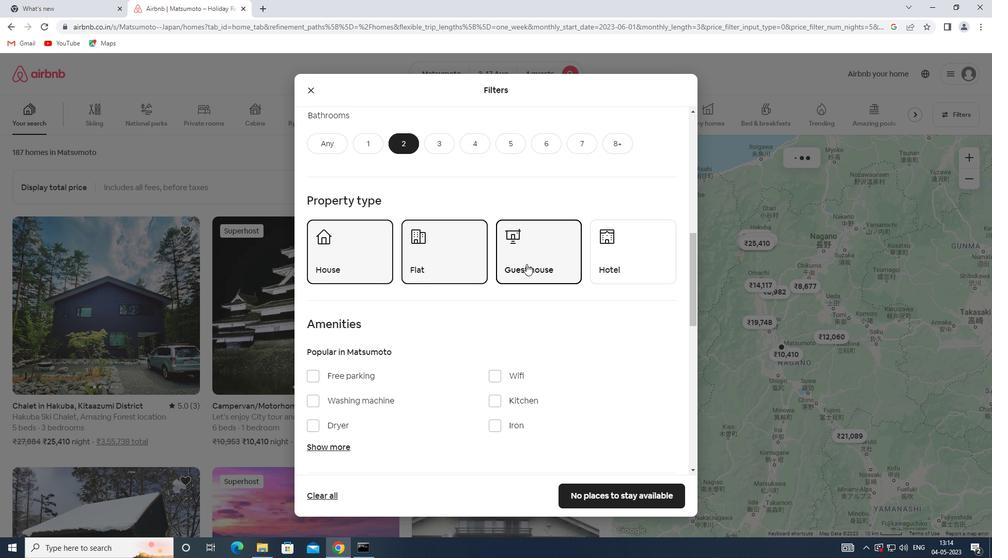 
Action: Mouse scrolled (526, 263) with delta (0, 0)
Screenshot: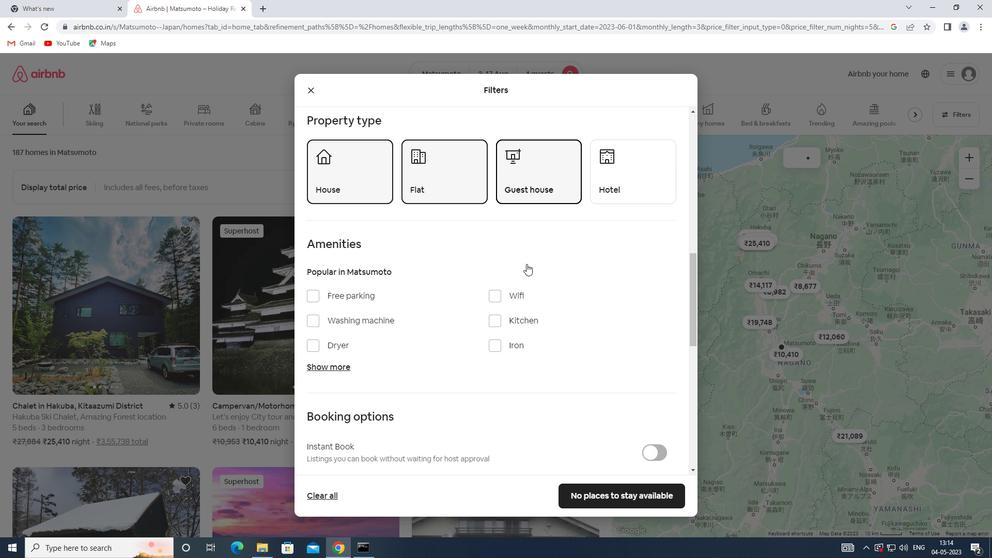 
Action: Mouse scrolled (526, 263) with delta (0, 0)
Screenshot: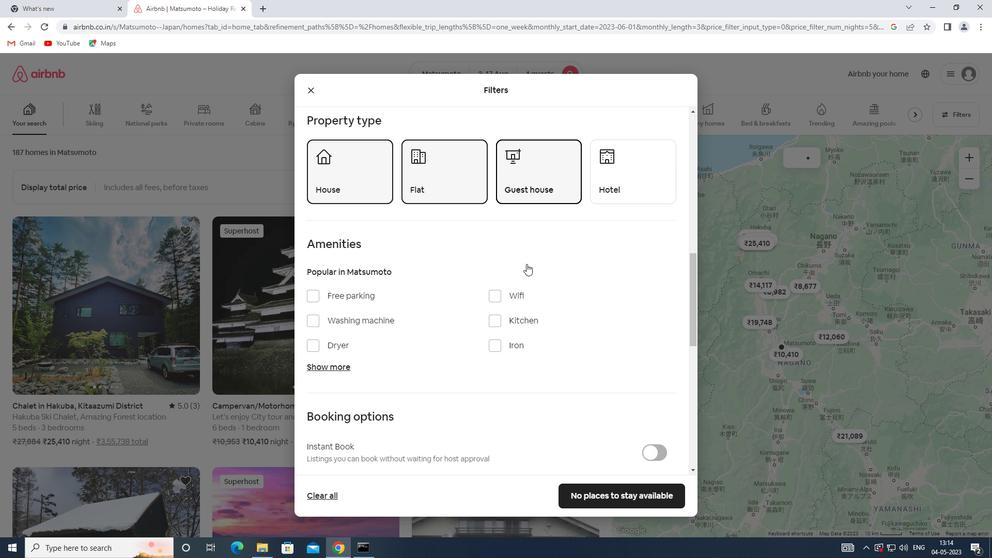 
Action: Mouse scrolled (526, 263) with delta (0, 0)
Screenshot: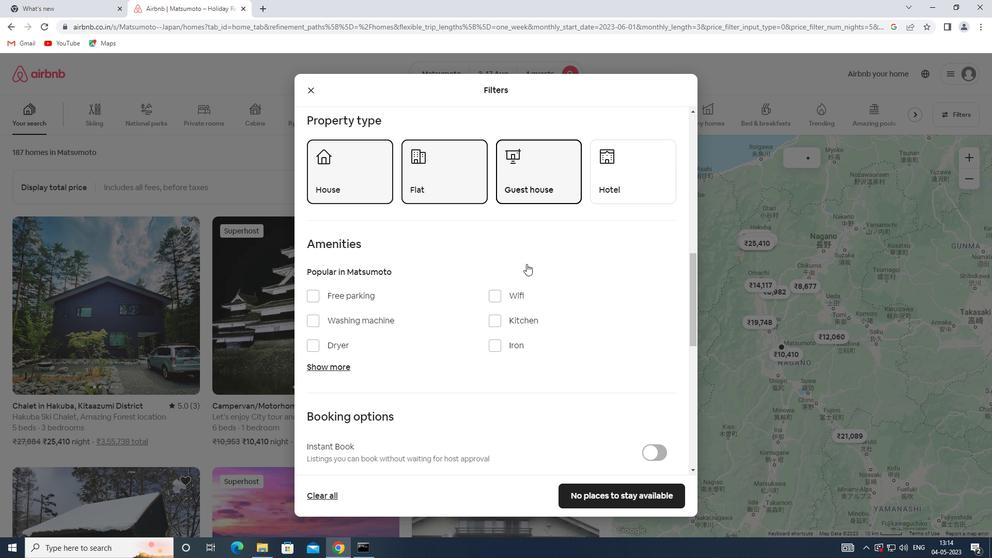 
Action: Mouse moved to (648, 252)
Screenshot: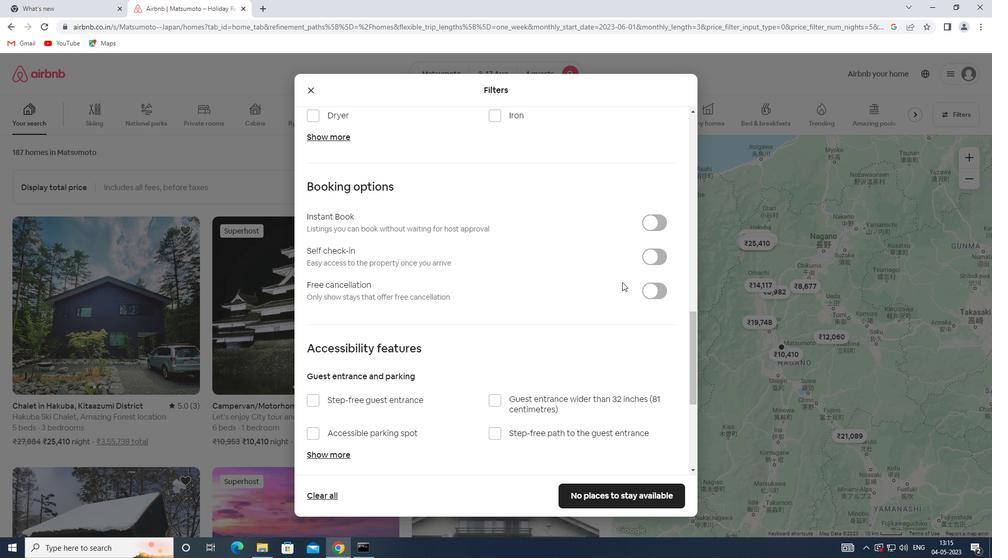 
Action: Mouse pressed left at (648, 252)
Screenshot: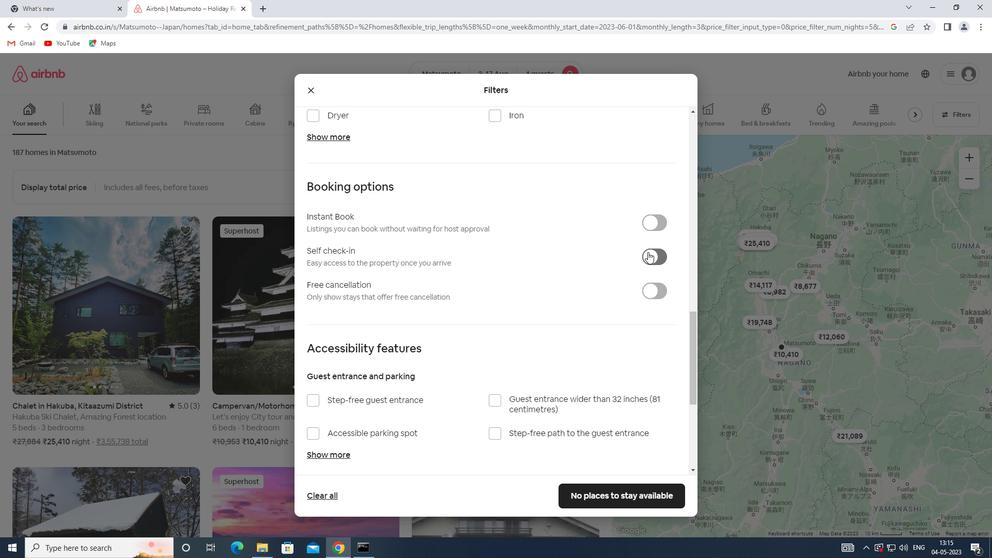 
Action: Mouse moved to (409, 288)
Screenshot: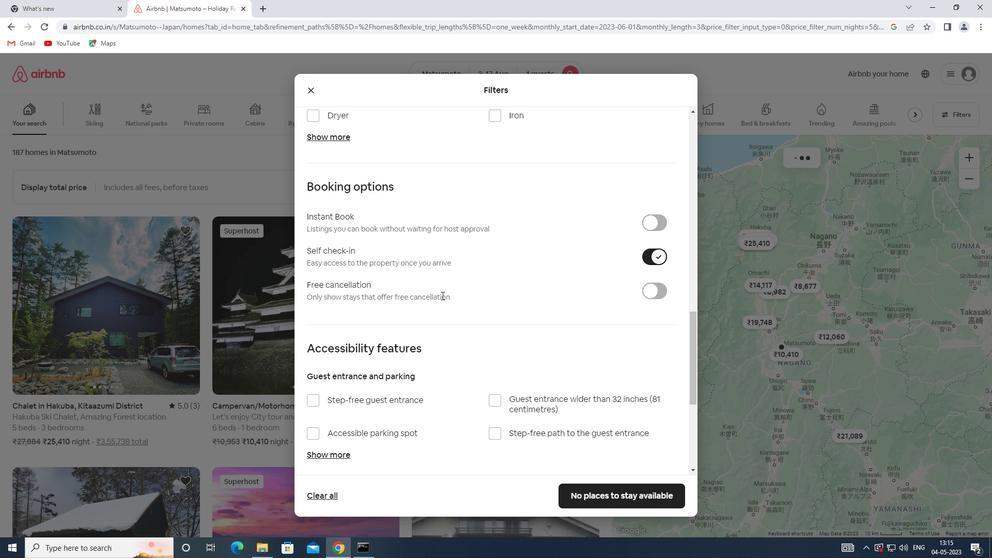 
Action: Mouse scrolled (409, 287) with delta (0, 0)
Screenshot: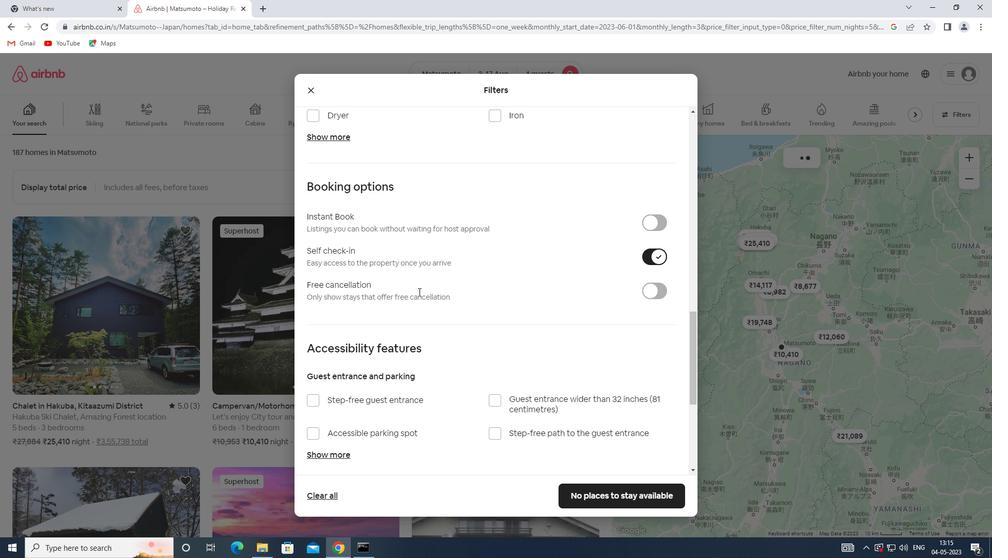 
Action: Mouse scrolled (409, 287) with delta (0, 0)
Screenshot: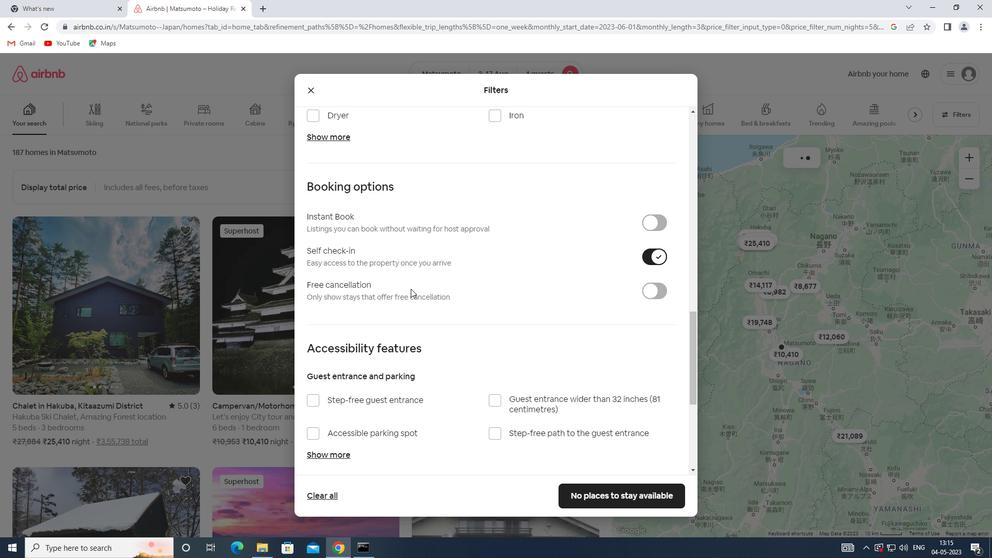 
Action: Mouse scrolled (409, 287) with delta (0, 0)
Screenshot: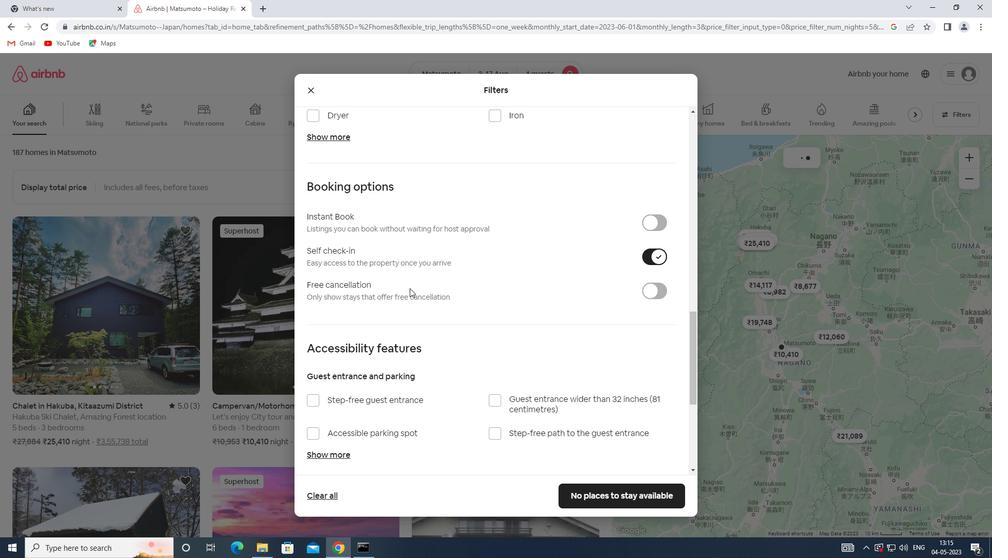 
Action: Mouse moved to (406, 285)
Screenshot: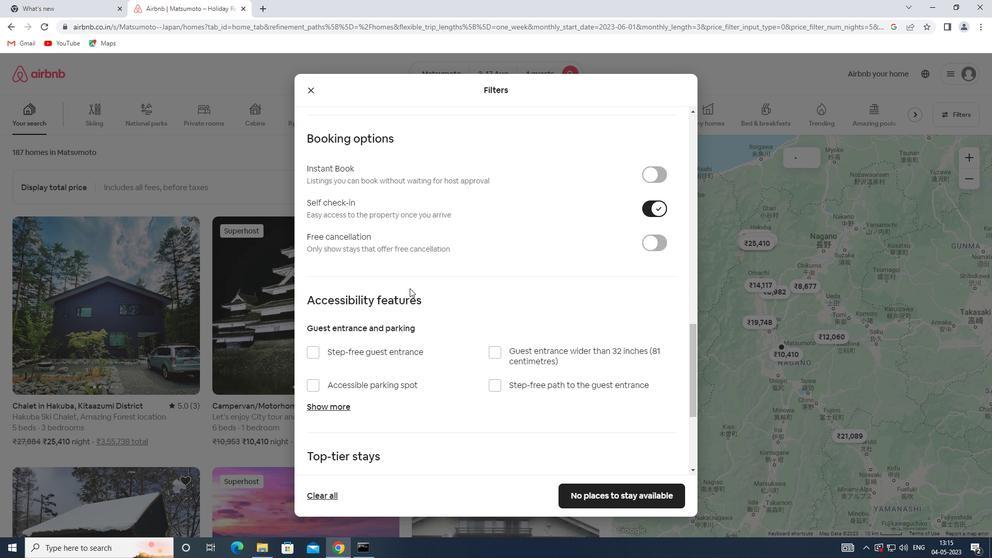 
Action: Mouse scrolled (406, 285) with delta (0, 0)
Screenshot: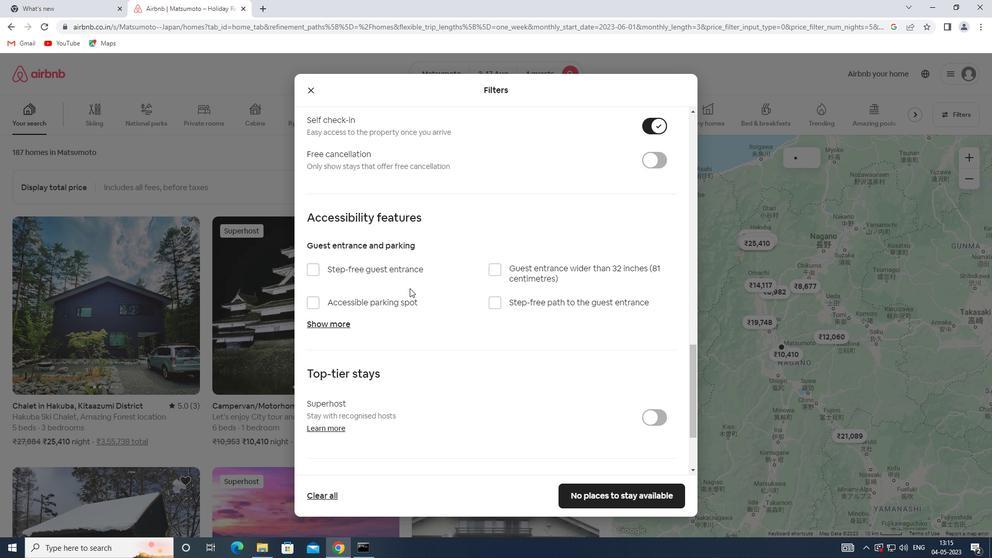 
Action: Mouse scrolled (406, 285) with delta (0, 0)
Screenshot: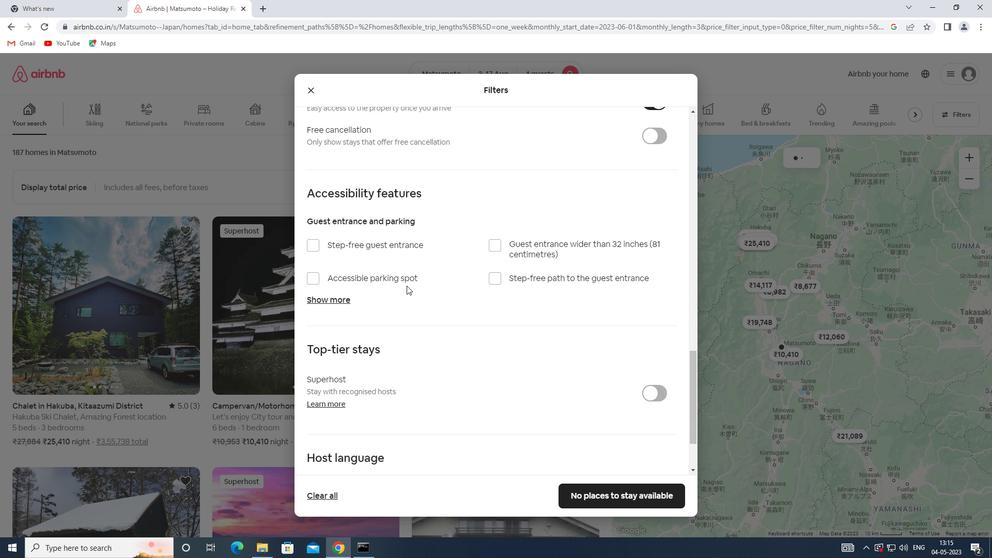 
Action: Mouse scrolled (406, 285) with delta (0, 0)
Screenshot: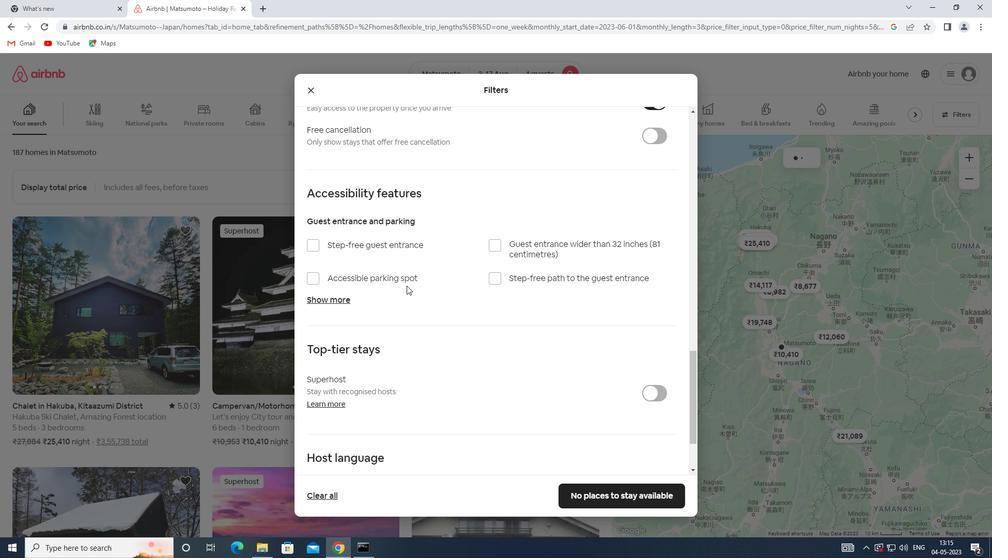 
Action: Mouse moved to (339, 402)
Screenshot: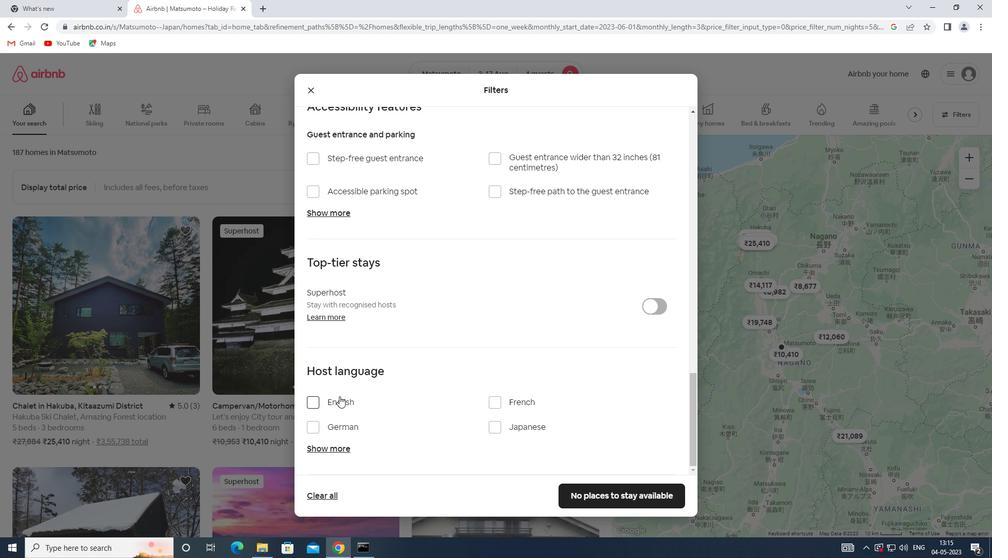 
Action: Mouse pressed left at (339, 402)
Screenshot: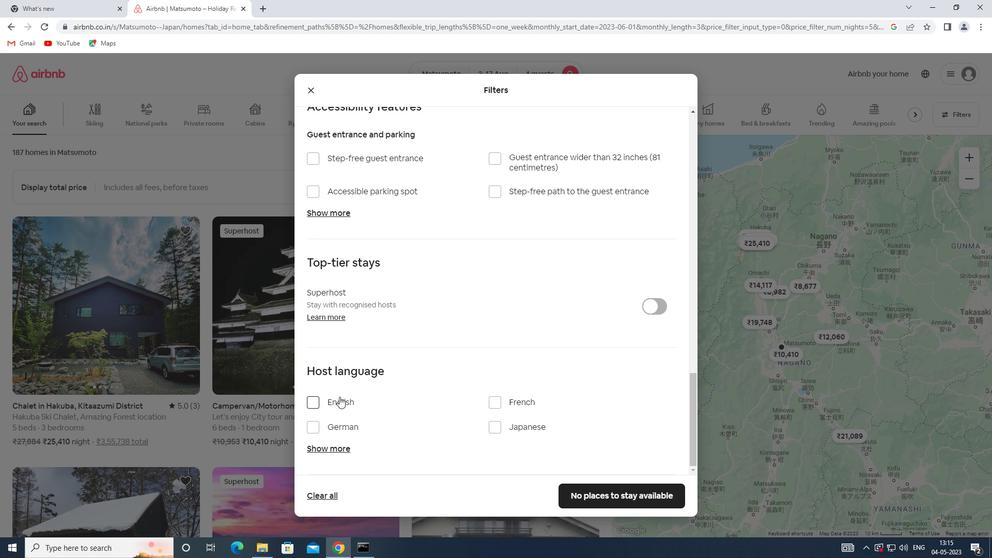 
Action: Mouse moved to (640, 495)
Screenshot: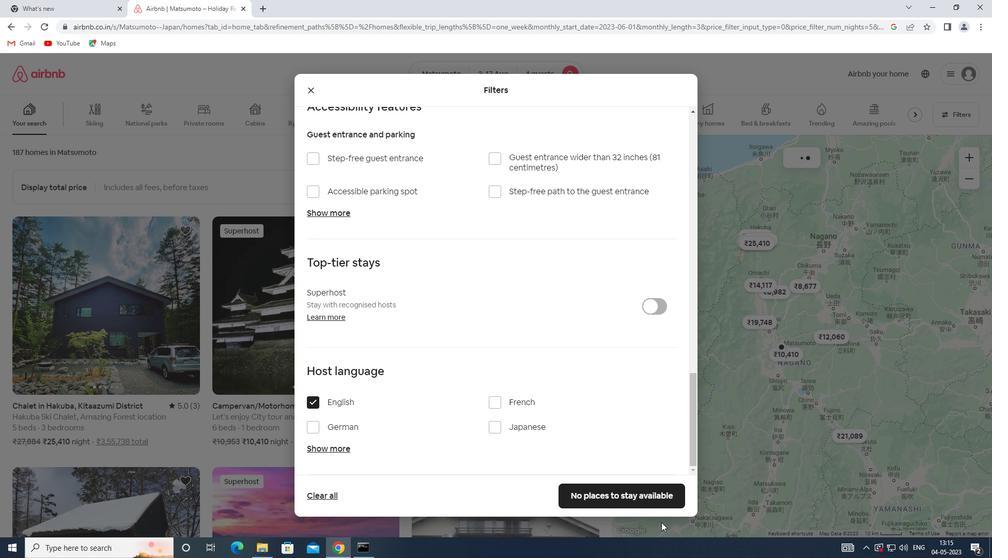 
Action: Mouse pressed left at (640, 495)
Screenshot: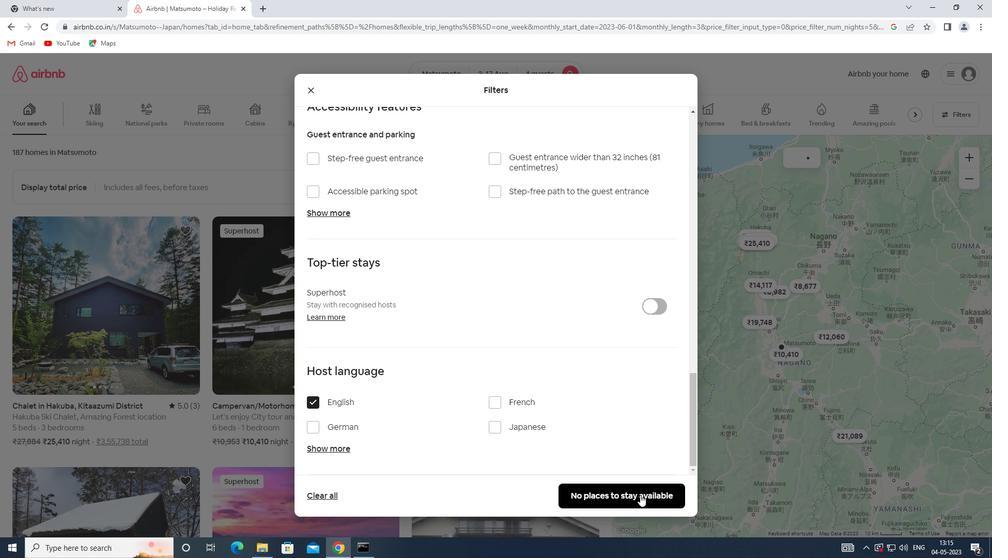 
